 Task: Look for space in Le Tampon, Reunion from 3rd August, 2023 to 17th August, 2023 for 3 adults, 1 child in price range Rs.3000 to Rs.15000. Place can be entire place with 3 bedrooms having 4 beds and 2 bathrooms. Property type can be house, flat, guest house. Booking option can be shelf check-in. Required host language is English.
Action: Mouse moved to (350, 339)
Screenshot: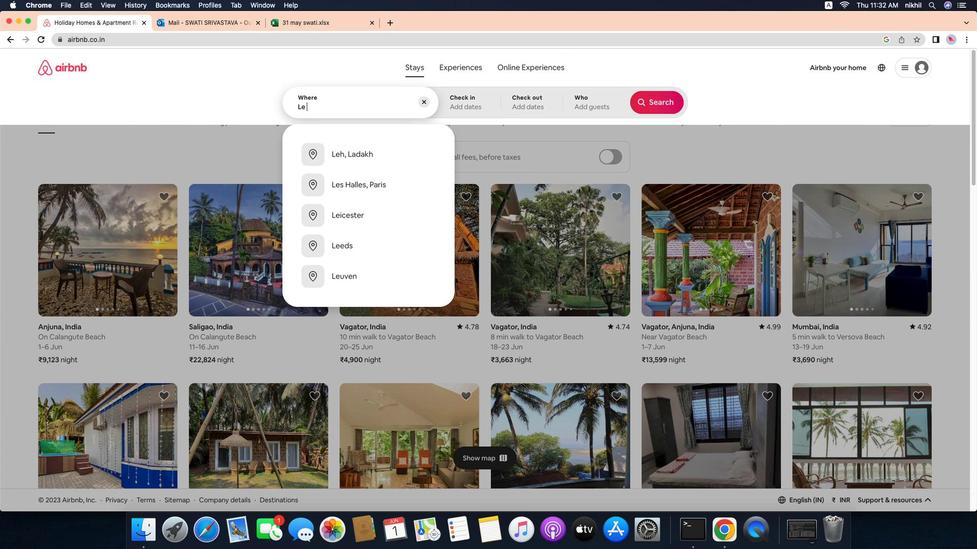 
Action: Mouse pressed left at (350, 339)
Screenshot: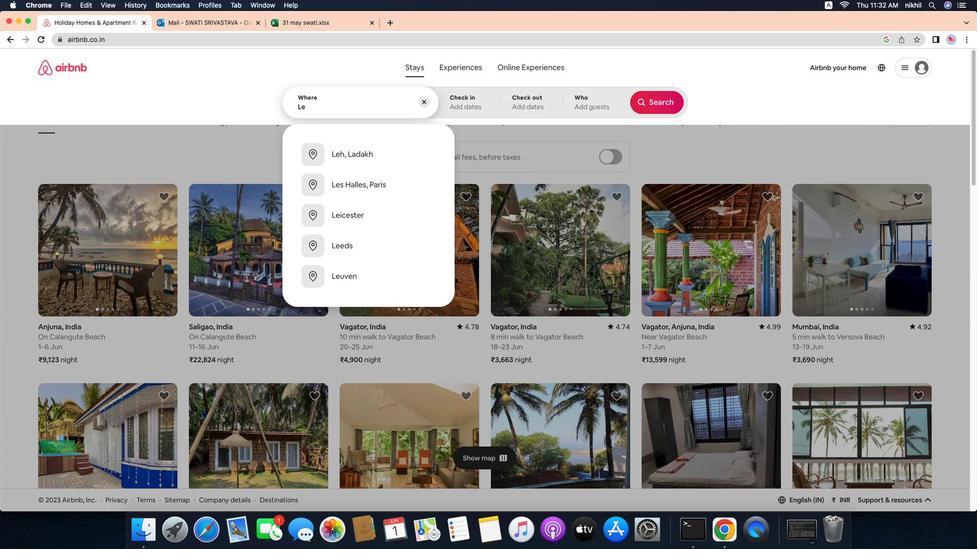 
Action: Mouse moved to (351, 340)
Screenshot: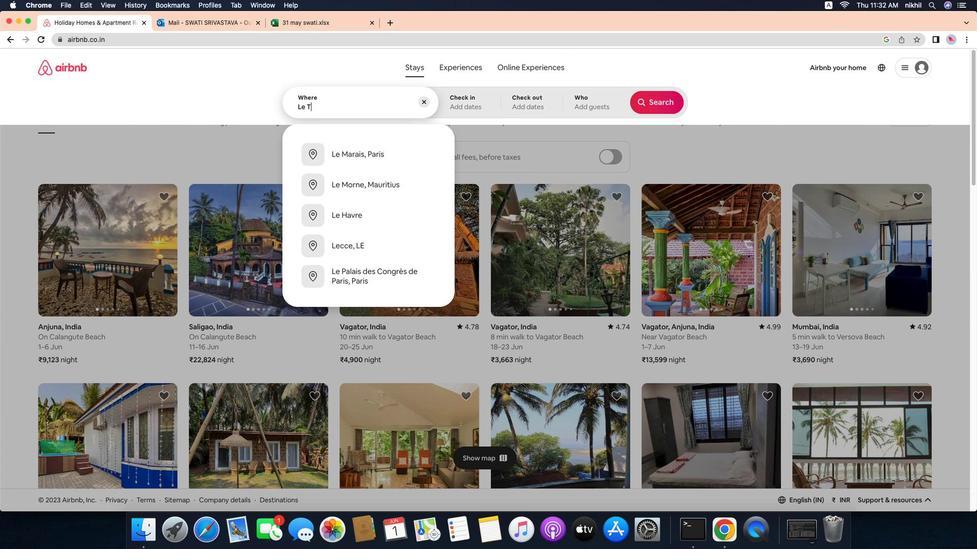 
Action: Mouse pressed left at (351, 340)
Screenshot: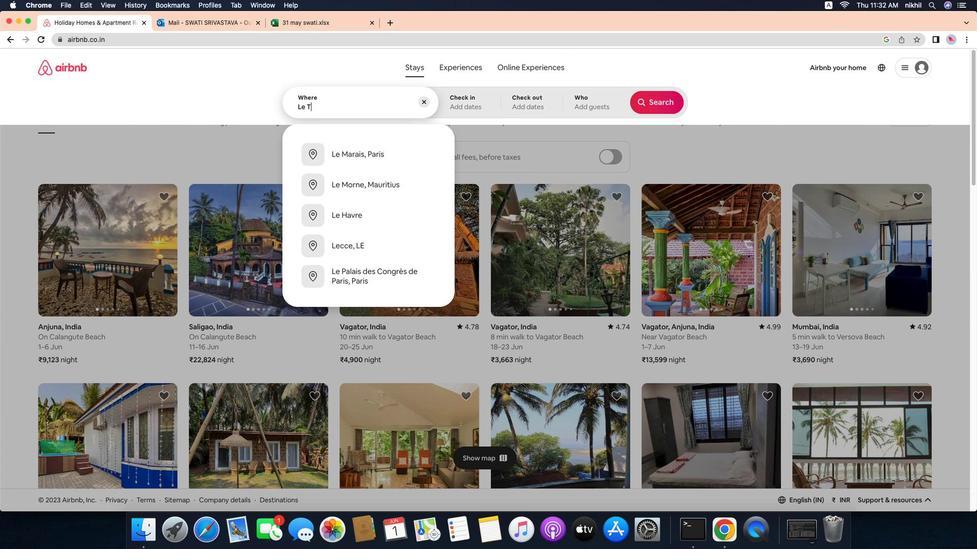 
Action: Mouse moved to (347, 338)
Screenshot: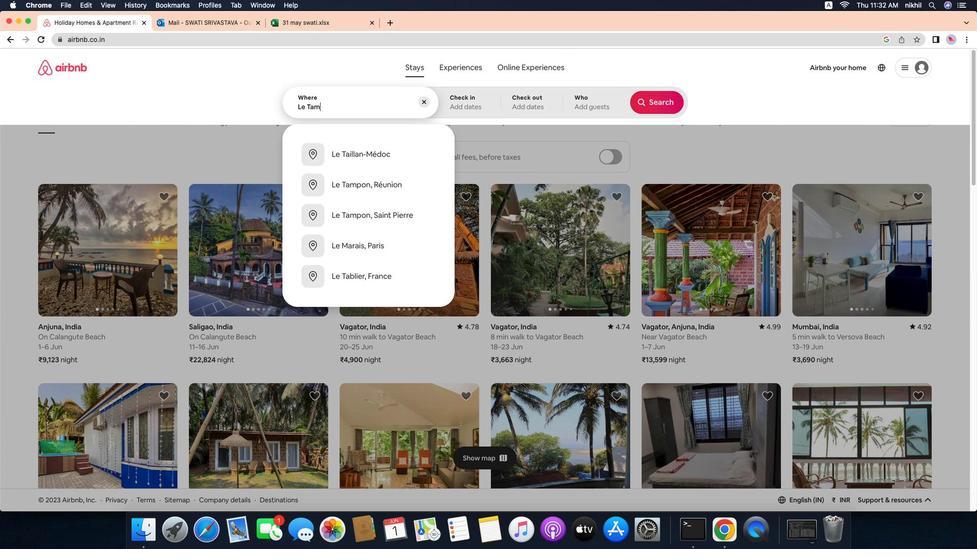 
Action: Mouse pressed left at (347, 338)
Screenshot: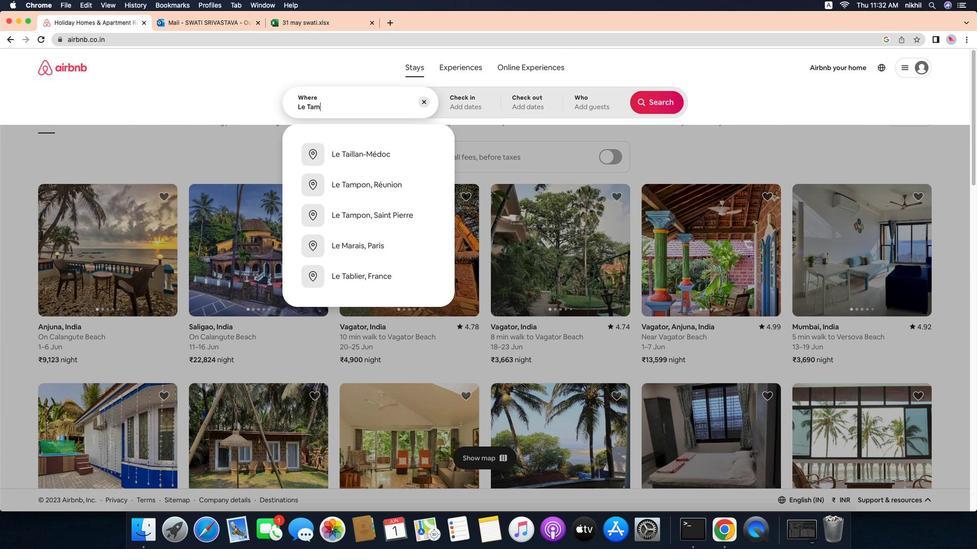 
Action: Mouse moved to (347, 338)
Screenshot: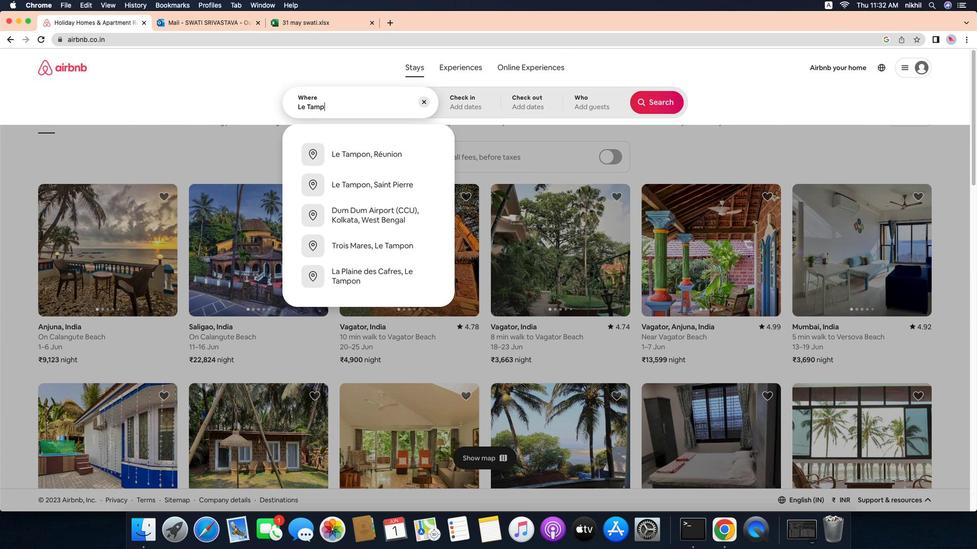 
Action: Key pressed Key.caps_lock'L'Key.caps_lock'e'Key.spaceKey.caps_lock'T'Key.caps_lock'a''m''p''o''n'','
Screenshot: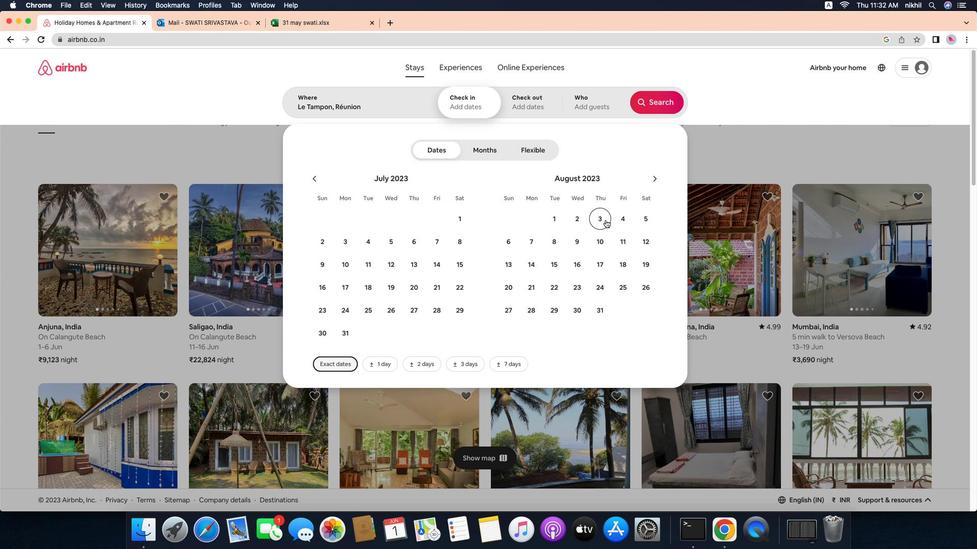 
Action: Mouse moved to (348, 335)
Screenshot: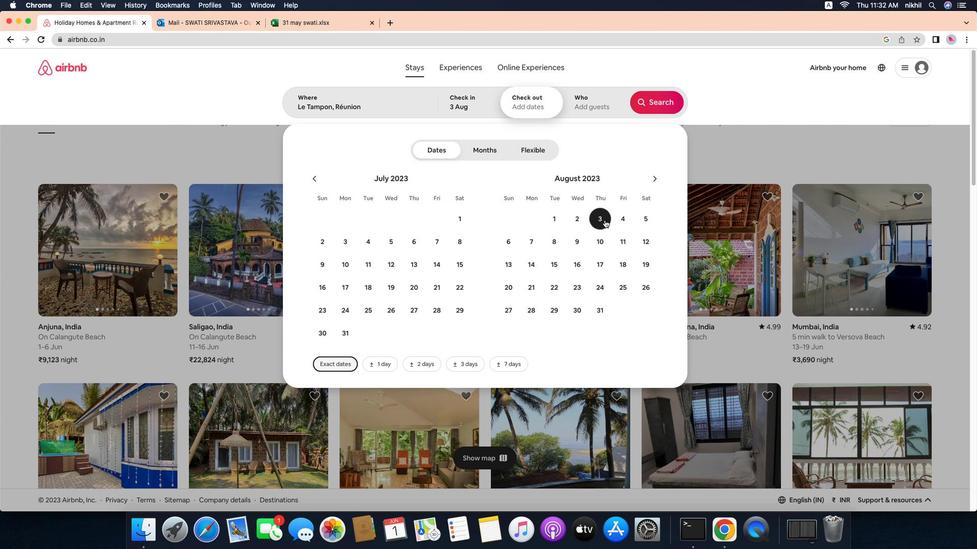 
Action: Mouse pressed left at (348, 335)
Screenshot: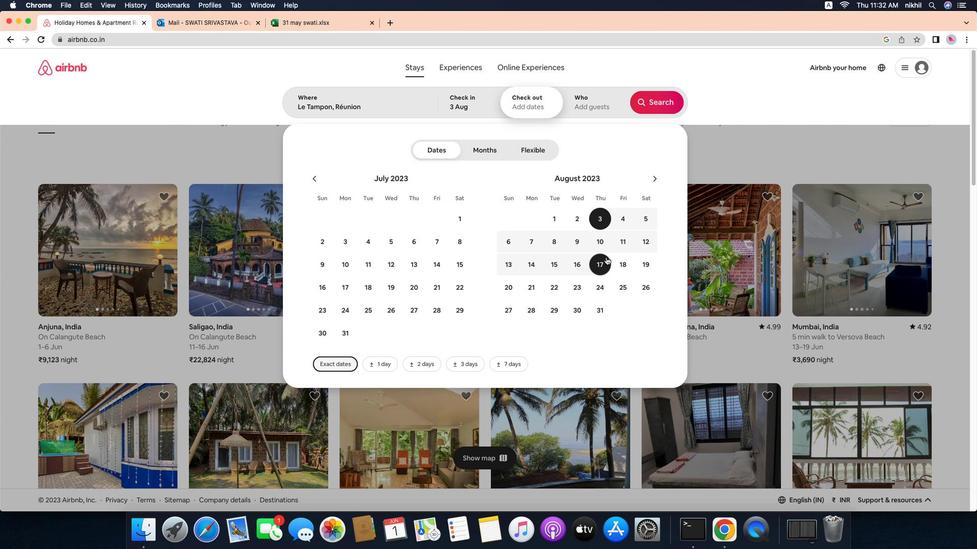 
Action: Mouse moved to (362, 334)
Screenshot: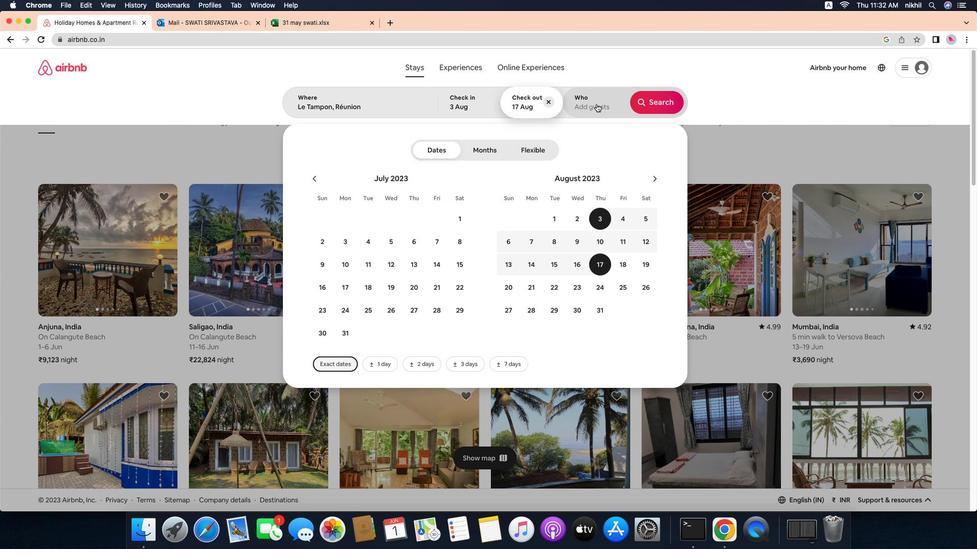 
Action: Mouse pressed left at (362, 334)
Screenshot: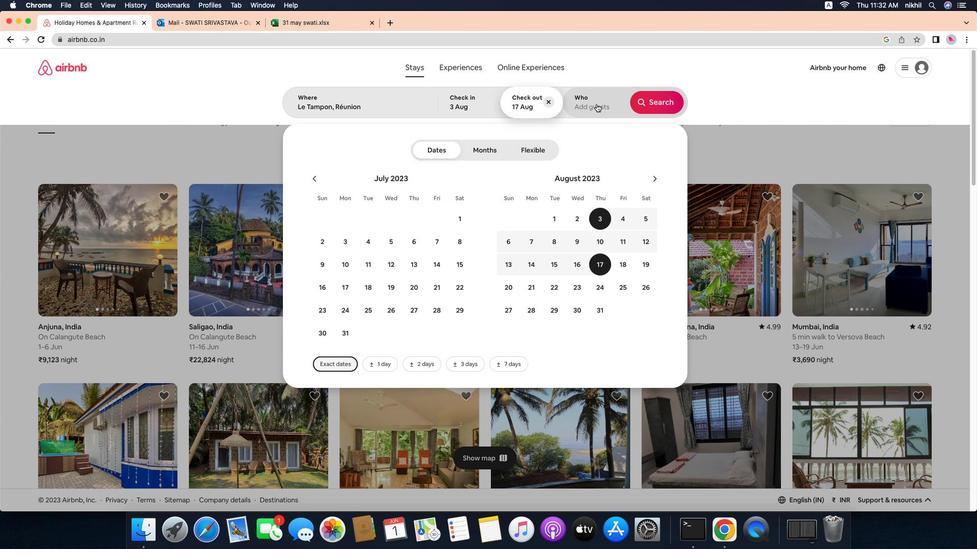 
Action: Mouse moved to (359, 331)
Screenshot: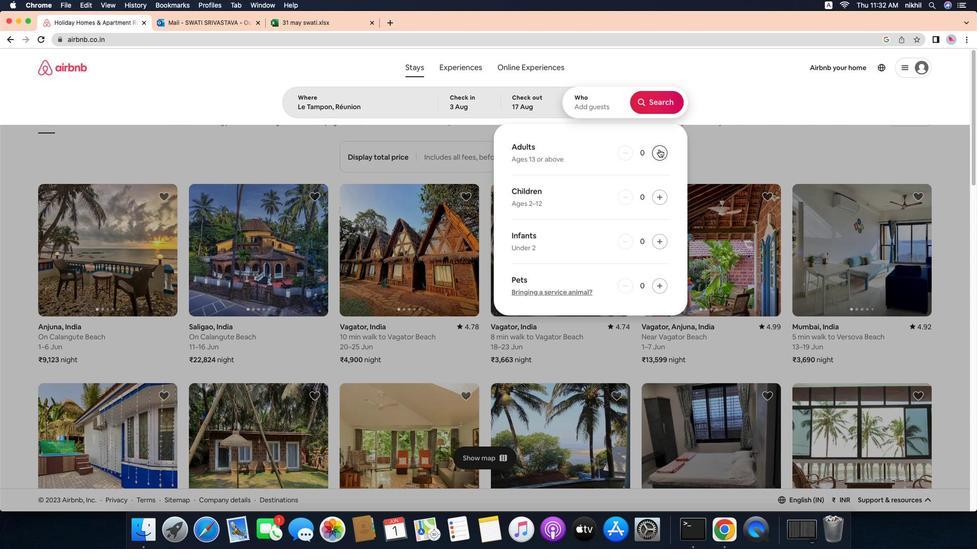 
Action: Mouse pressed left at (359, 331)
Screenshot: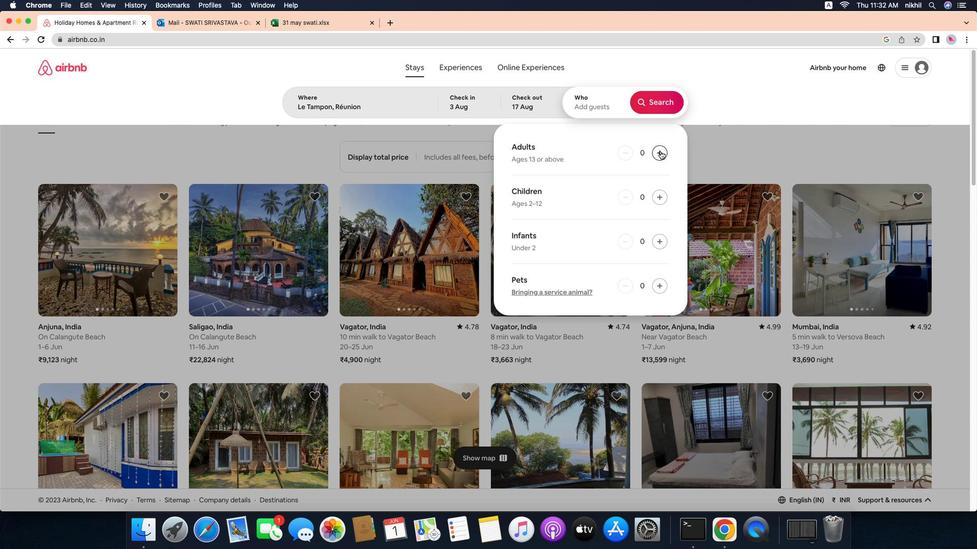 
Action: Mouse moved to (360, 328)
Screenshot: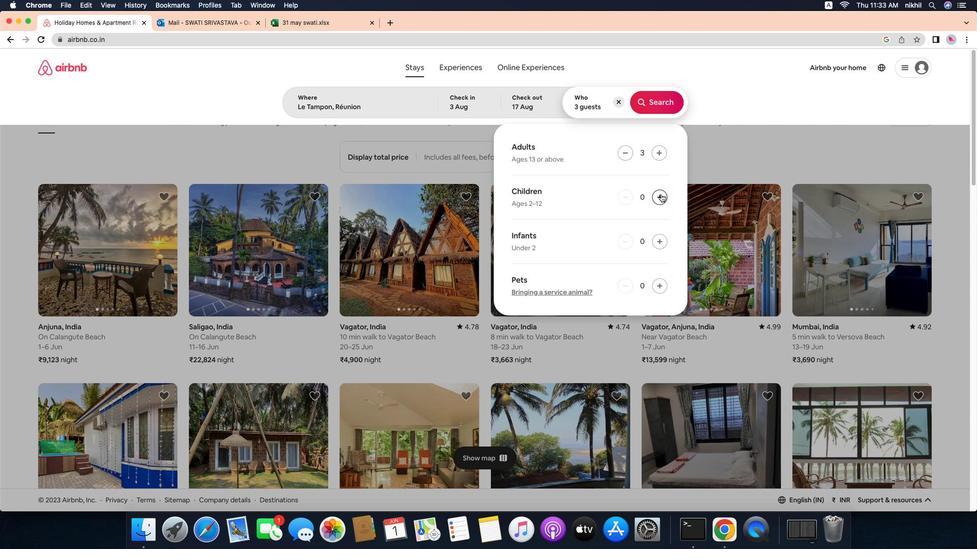 
Action: Mouse pressed left at (360, 328)
Screenshot: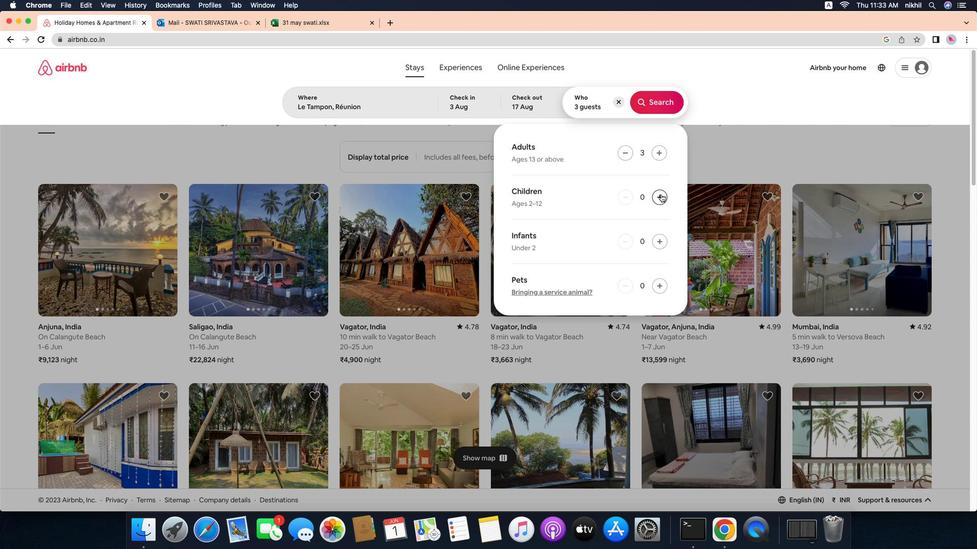 
Action: Mouse moved to (359, 338)
Screenshot: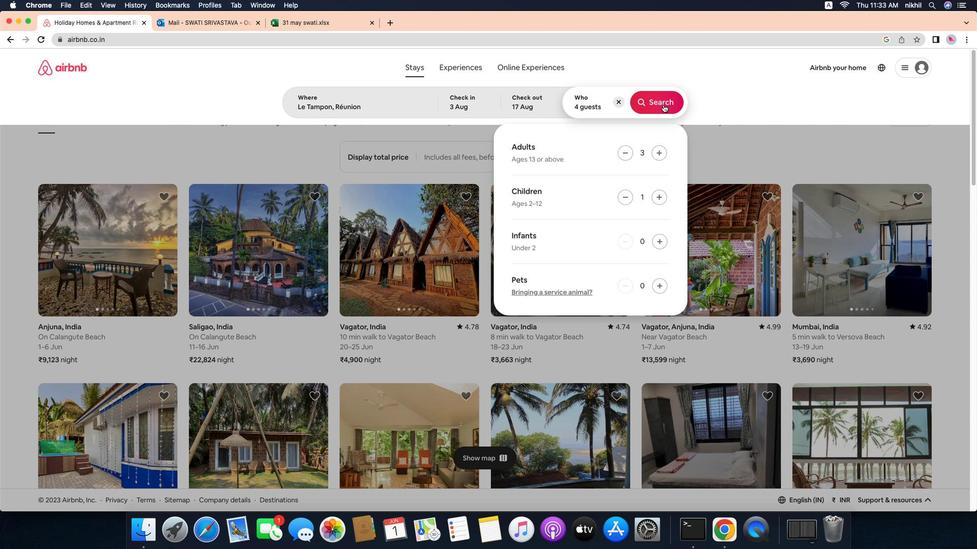 
Action: Mouse pressed left at (359, 338)
Screenshot: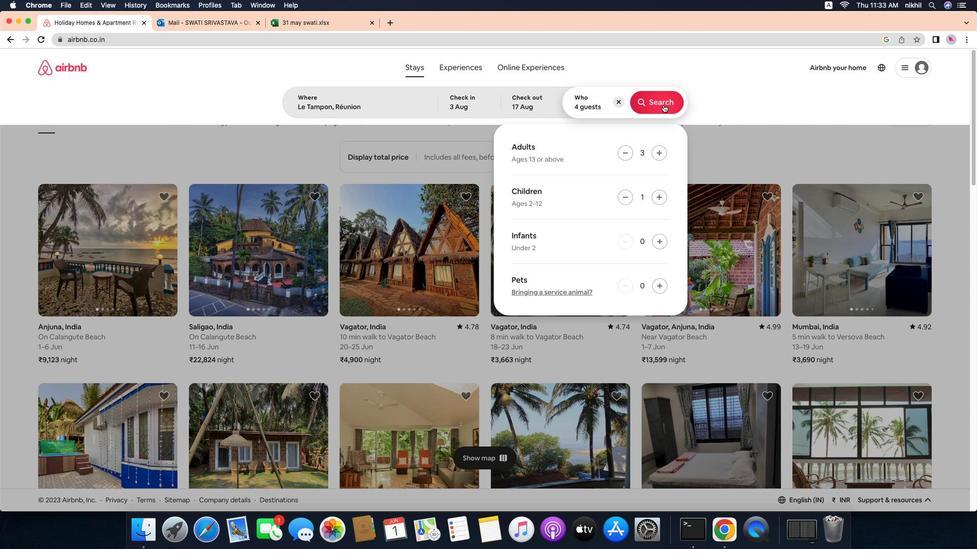 
Action: Mouse moved to (362, 335)
Screenshot: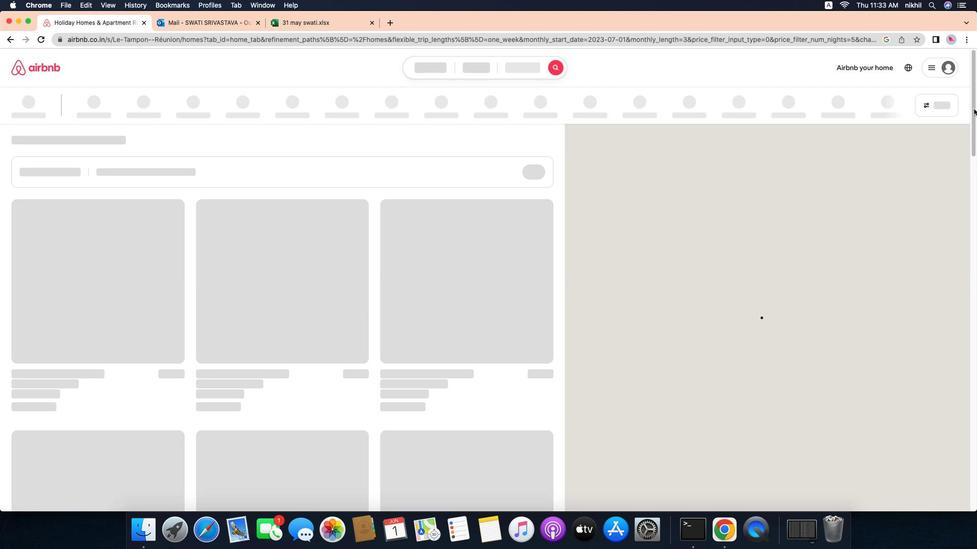 
Action: Mouse pressed left at (362, 335)
Screenshot: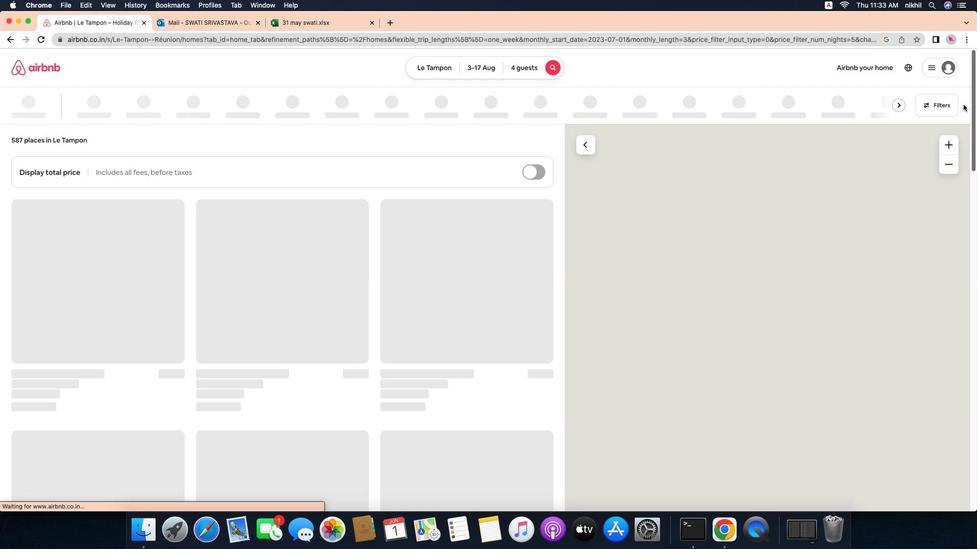 
Action: Mouse pressed left at (362, 335)
Screenshot: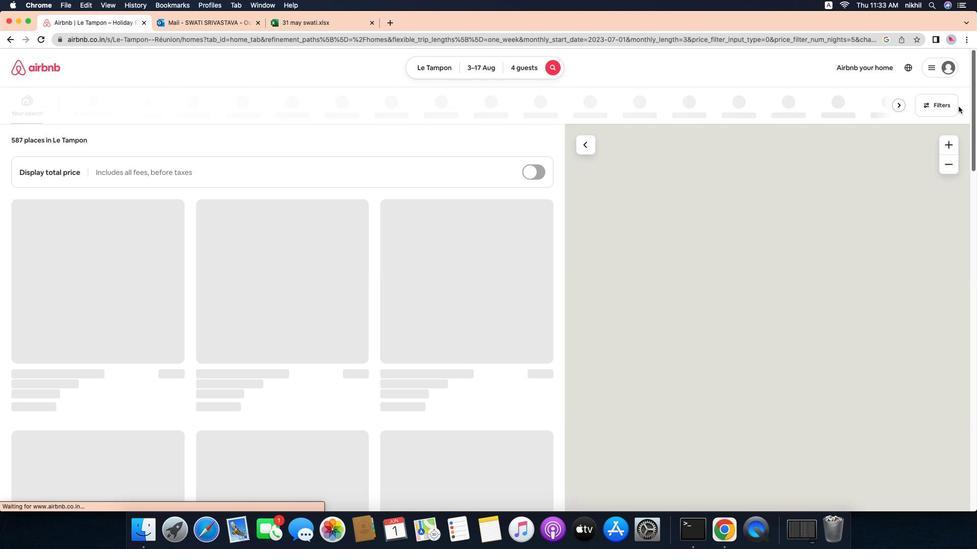 
Action: Mouse pressed left at (362, 335)
Screenshot: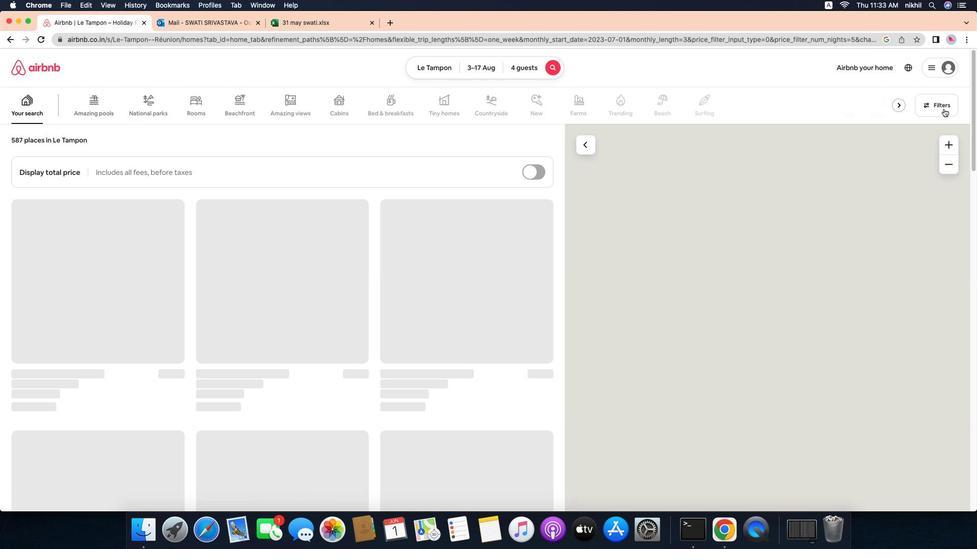
Action: Mouse moved to (362, 333)
Screenshot: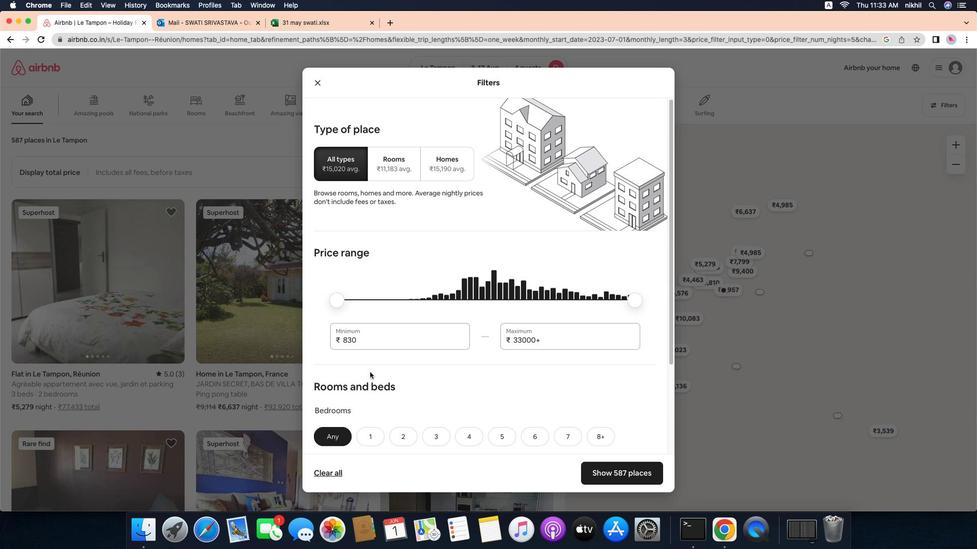 
Action: Mouse pressed left at (362, 333)
Screenshot: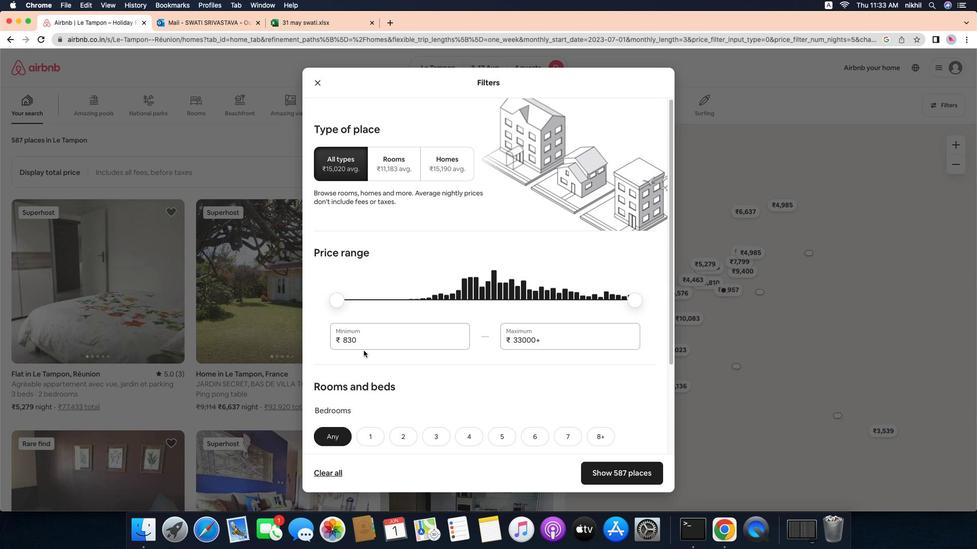
Action: Mouse moved to (362, 338)
Screenshot: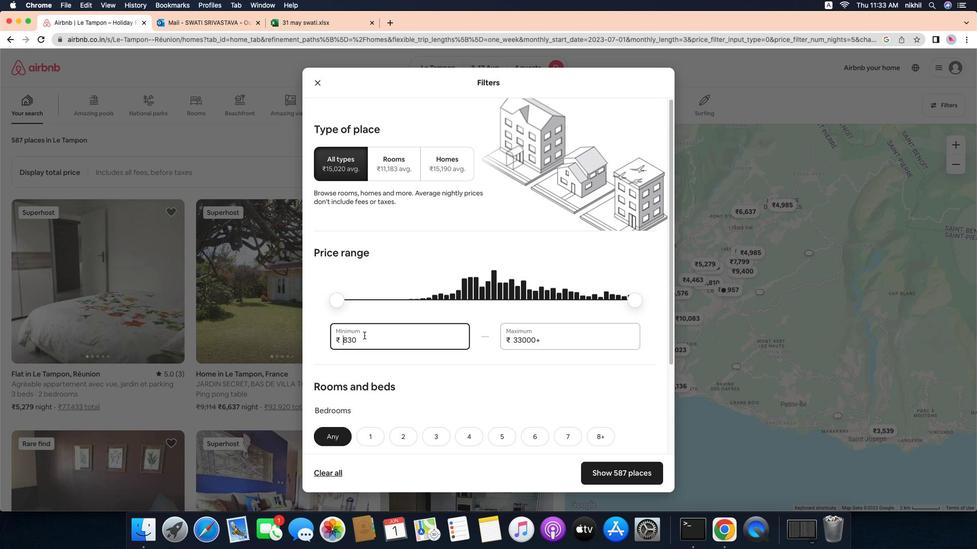 
Action: Mouse pressed left at (362, 338)
Screenshot: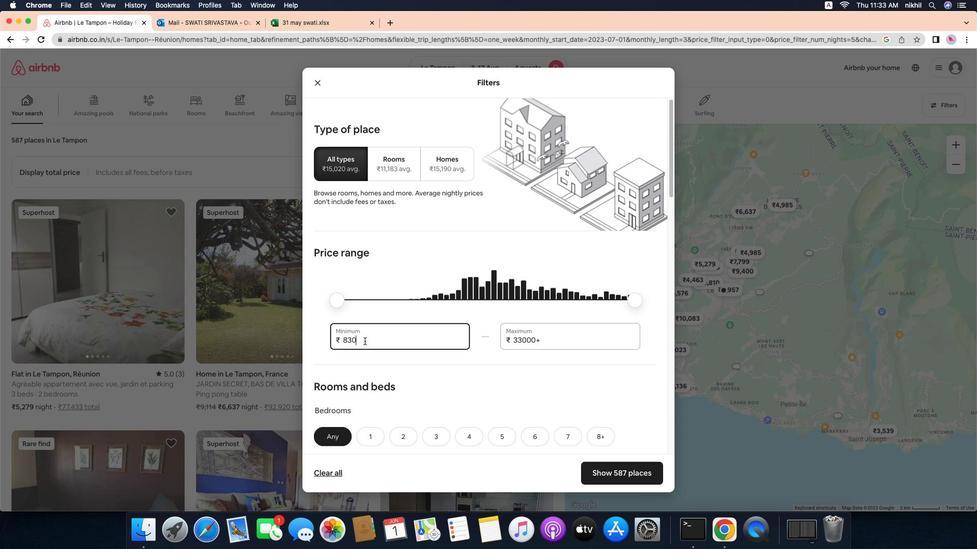 
Action: Mouse moved to (376, 337)
Screenshot: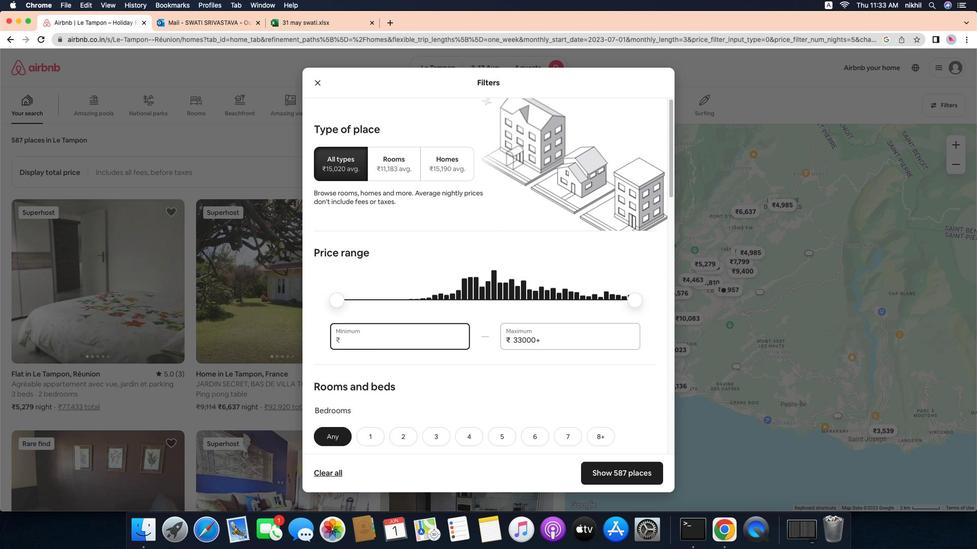
Action: Mouse pressed left at (376, 337)
Screenshot: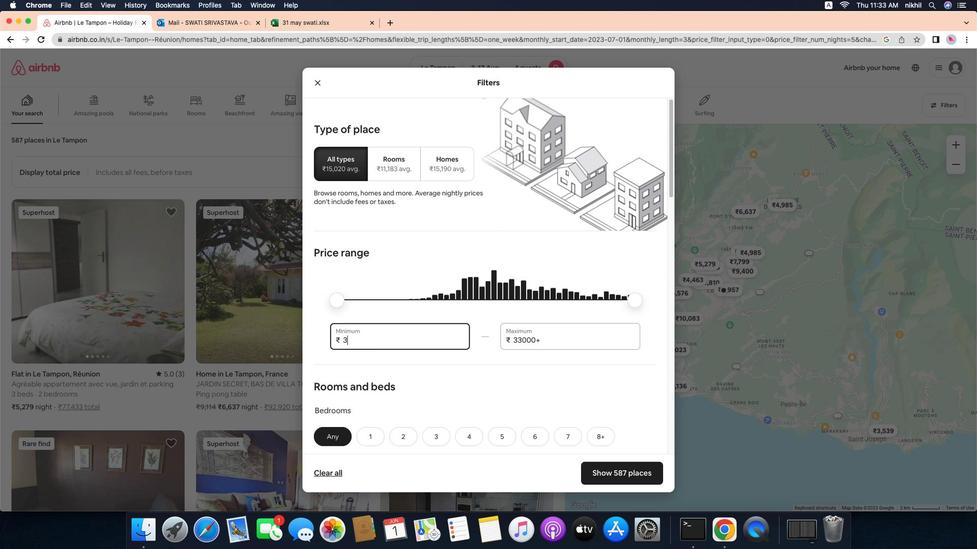 
Action: Mouse moved to (347, 324)
Screenshot: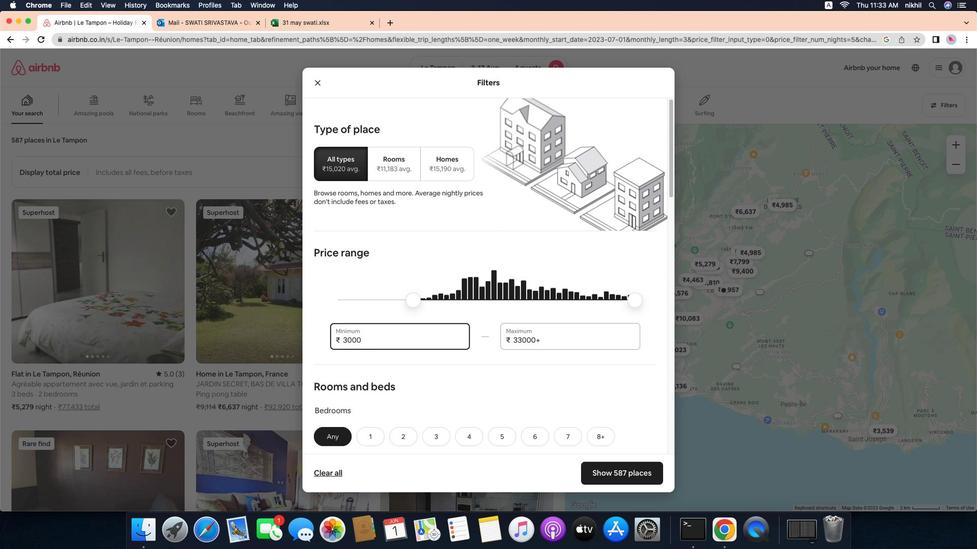 
Action: Mouse pressed left at (347, 324)
Screenshot: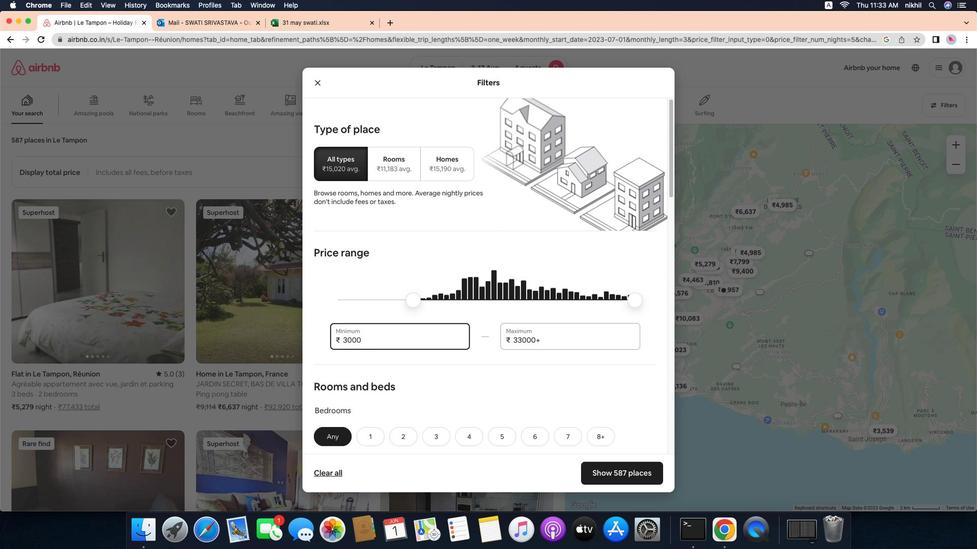 
Action: Mouse moved to (347, 324)
Screenshot: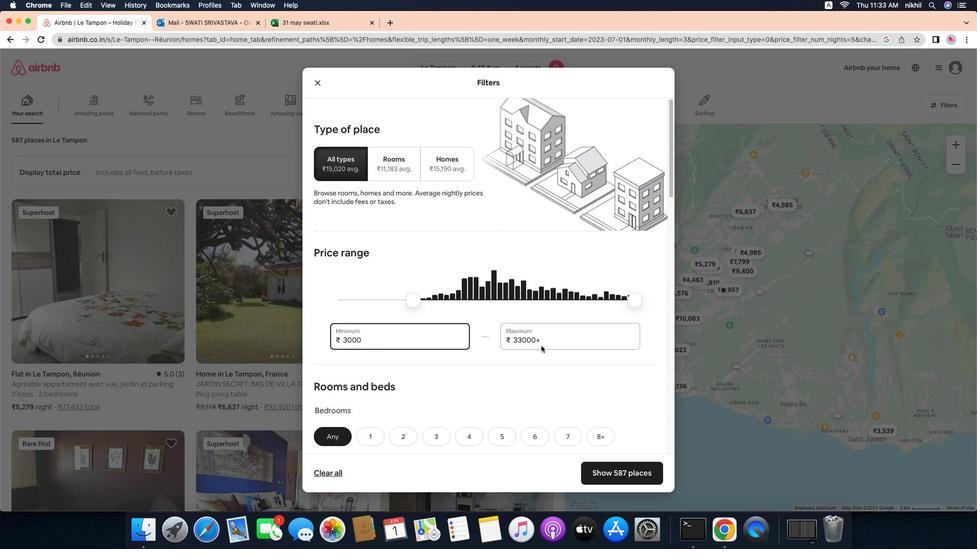 
Action: Mouse pressed left at (347, 324)
Screenshot: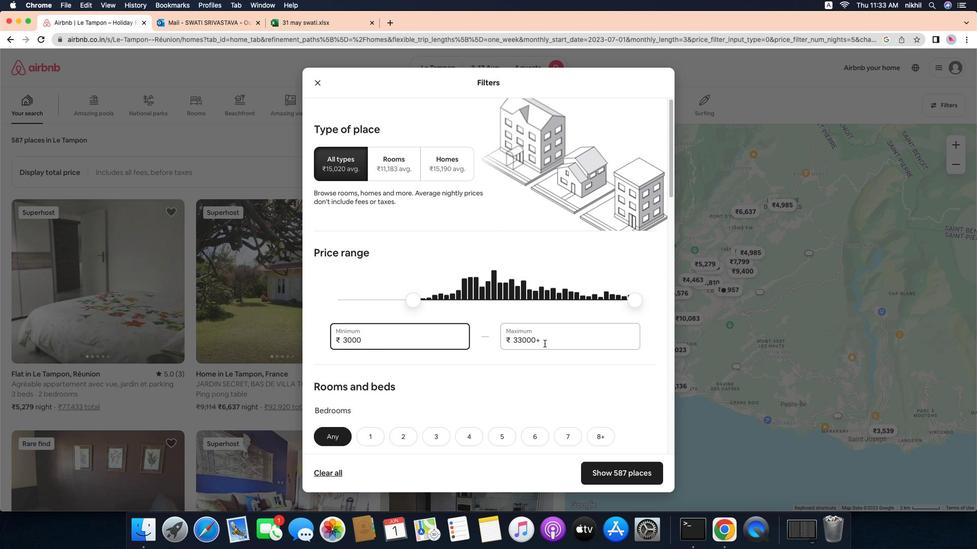 
Action: Key pressed Key.backspaceKey.backspaceKey.backspaceKey.backspace'3''0''0''0'
Screenshot: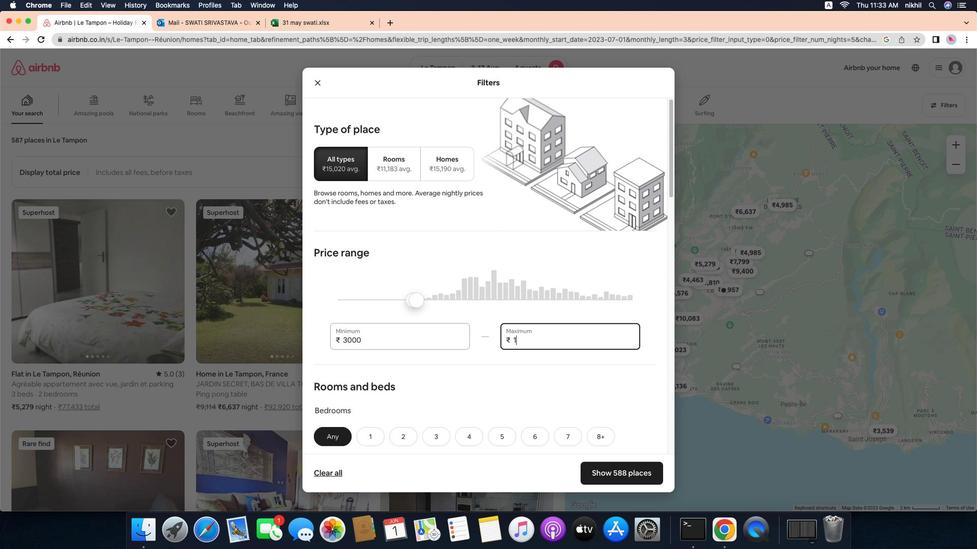 
Action: Mouse moved to (356, 324)
Screenshot: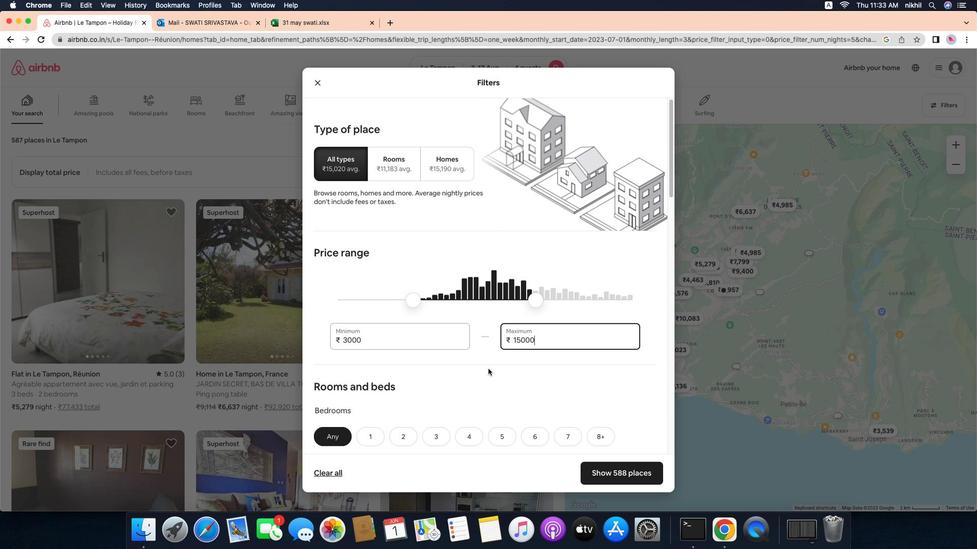 
Action: Mouse pressed left at (356, 324)
Screenshot: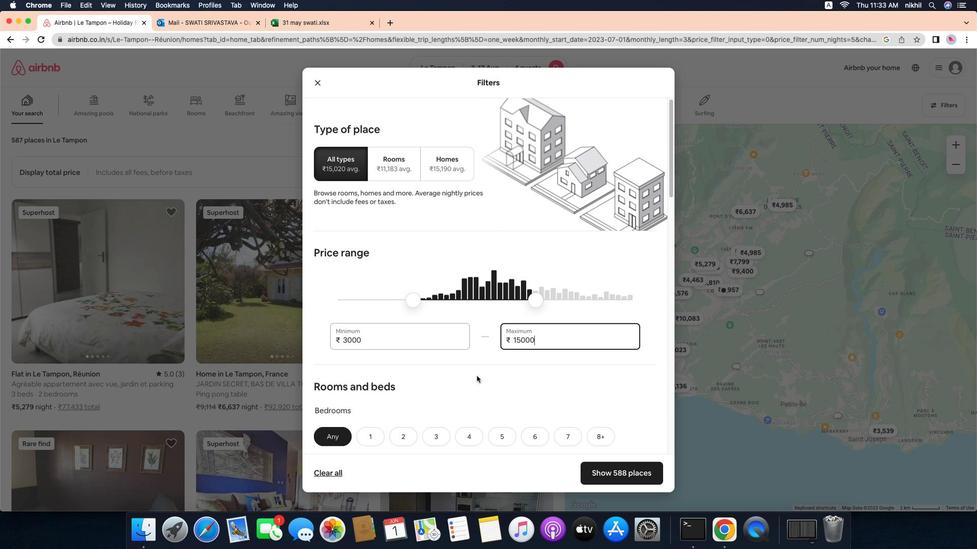 
Action: Mouse moved to (356, 324)
Screenshot: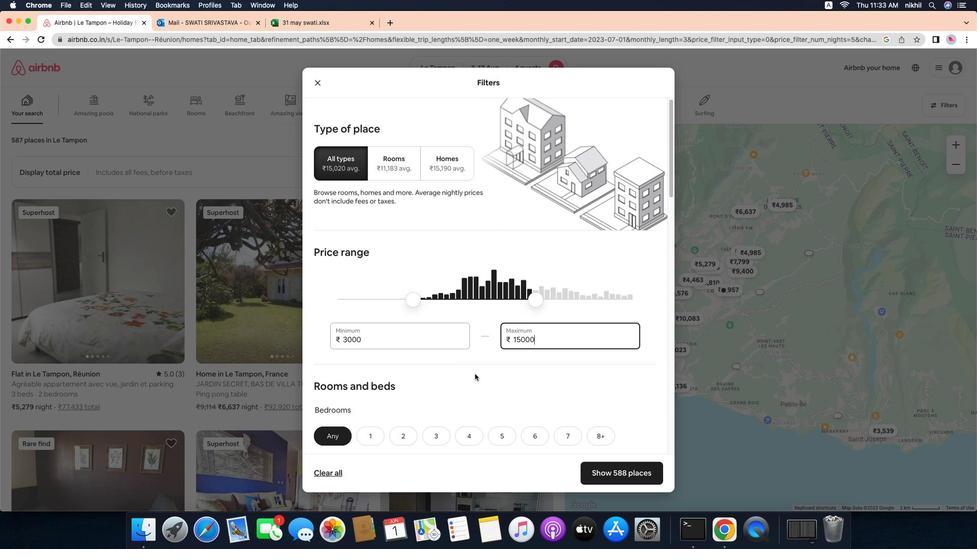 
Action: Key pressed Key.backspaceKey.backspaceKey.backspaceKey.backspaceKey.backspaceKey.backspaceKey.backspace'1''5''0''0''0'
Screenshot: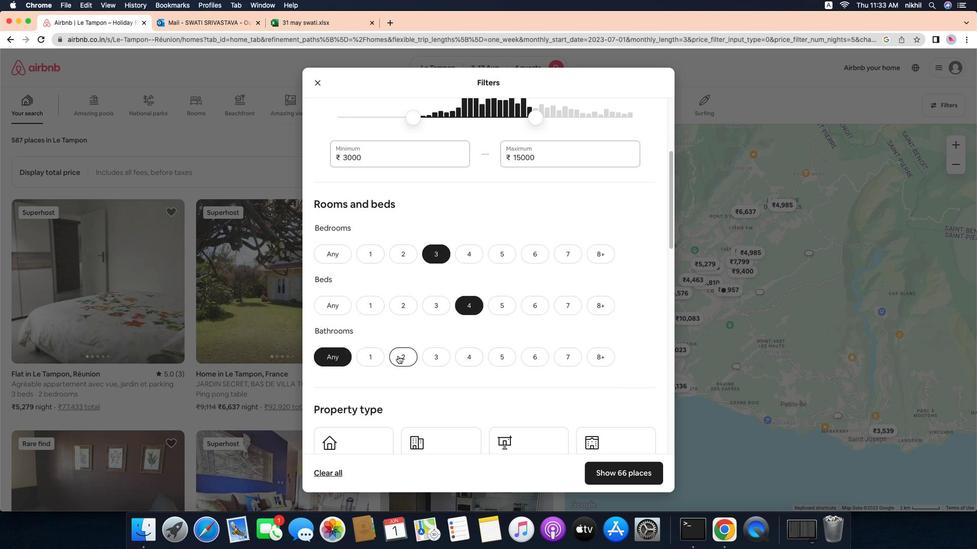 
Action: Mouse moved to (353, 322)
Screenshot: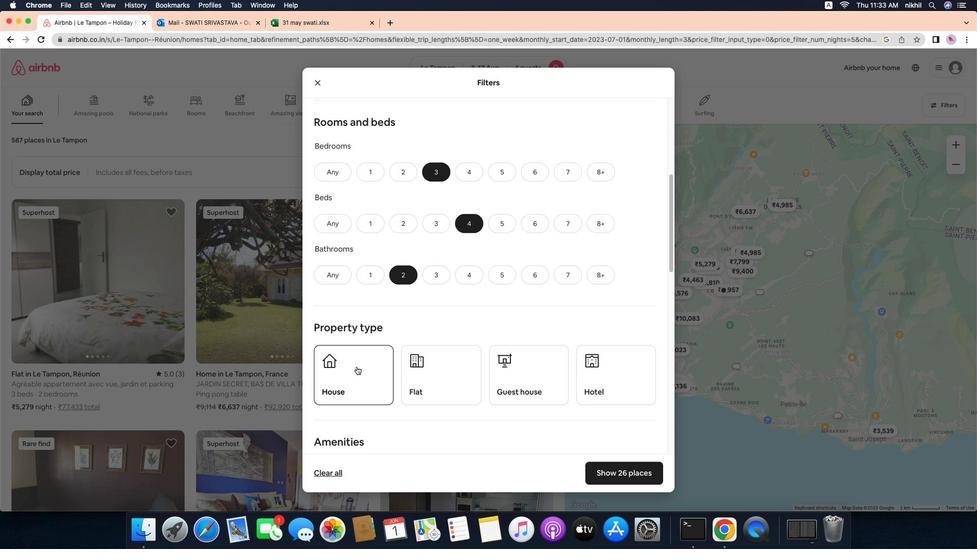 
Action: Mouse scrolled (353, 322) with delta (329, 343)
Screenshot: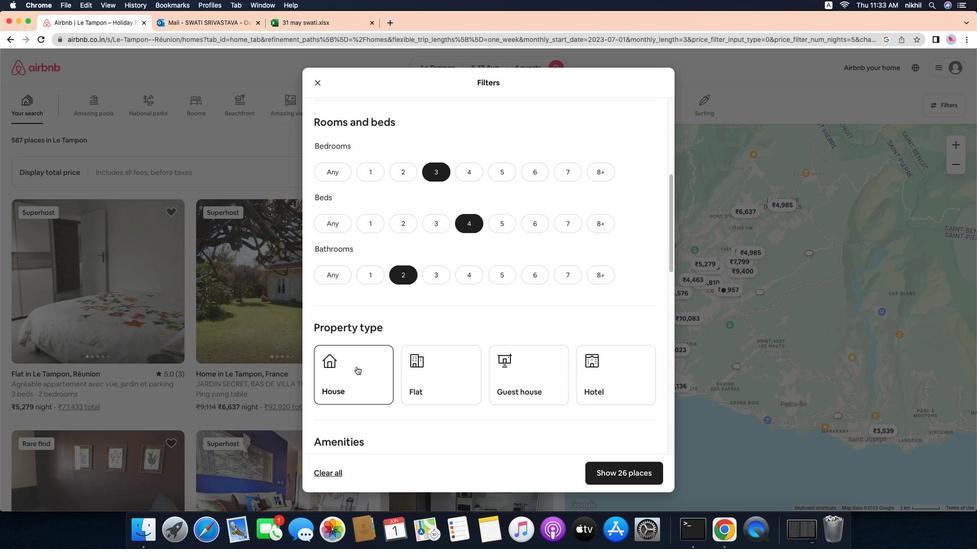 
Action: Mouse scrolled (353, 322) with delta (329, 343)
Screenshot: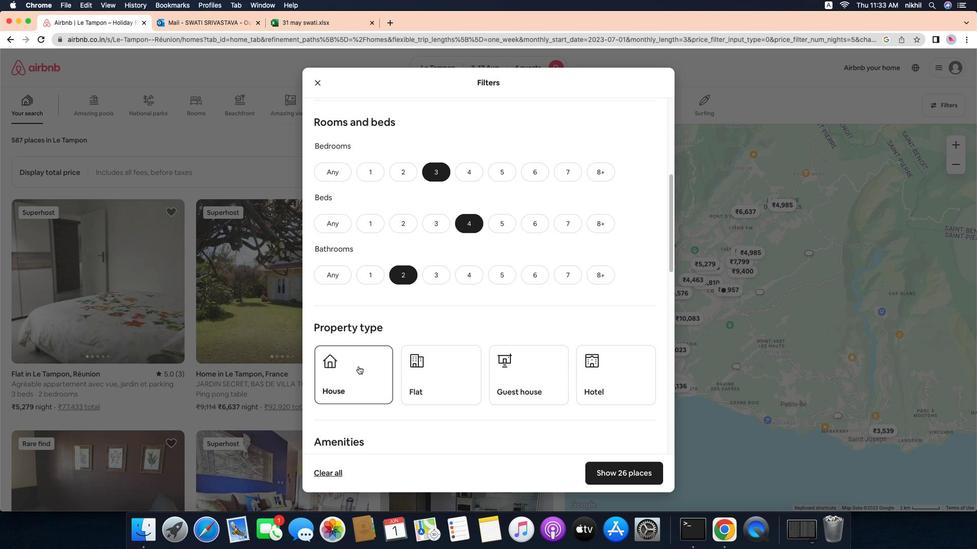 
Action: Mouse scrolled (353, 322) with delta (329, 344)
Screenshot: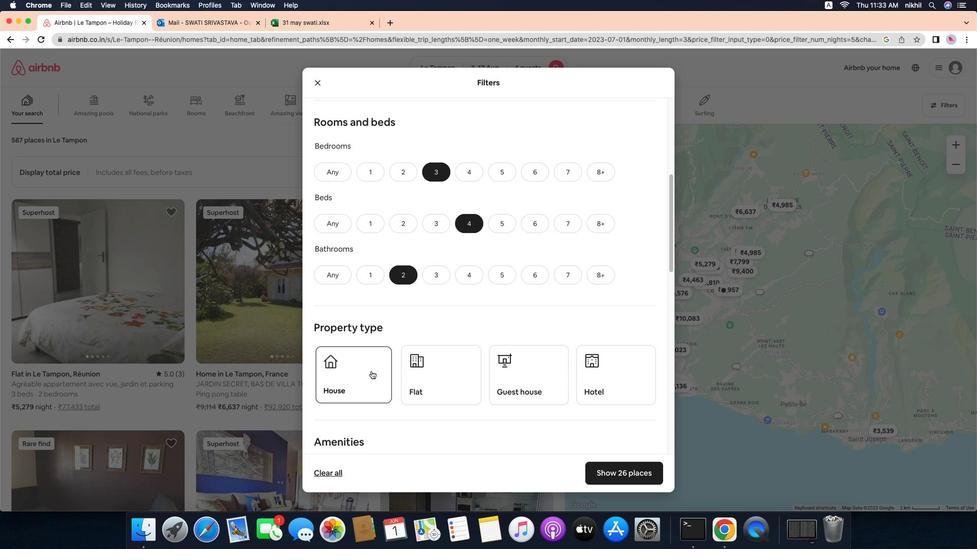 
Action: Mouse scrolled (353, 322) with delta (329, 344)
Screenshot: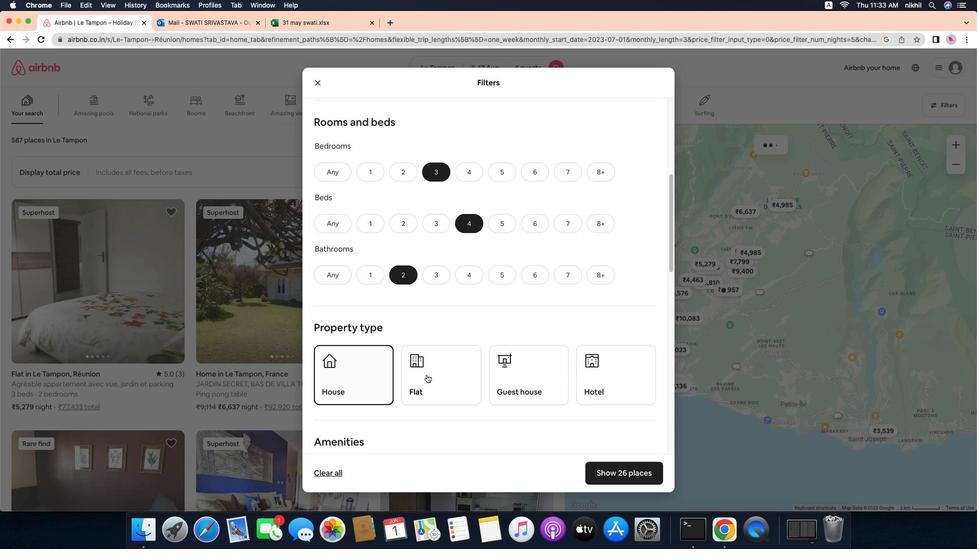 
Action: Mouse scrolled (353, 322) with delta (329, 343)
Screenshot: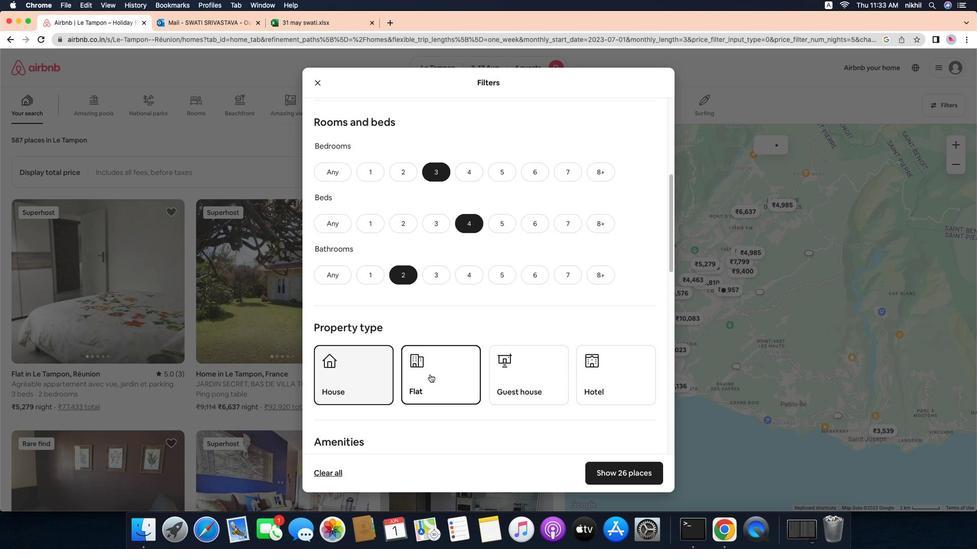 
Action: Mouse scrolled (353, 322) with delta (329, 343)
Screenshot: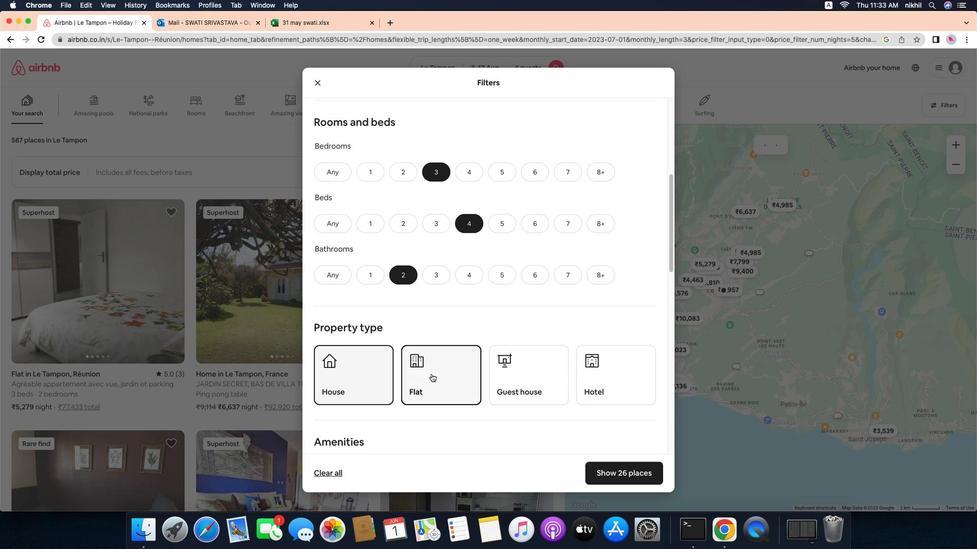 
Action: Mouse moved to (352, 328)
Screenshot: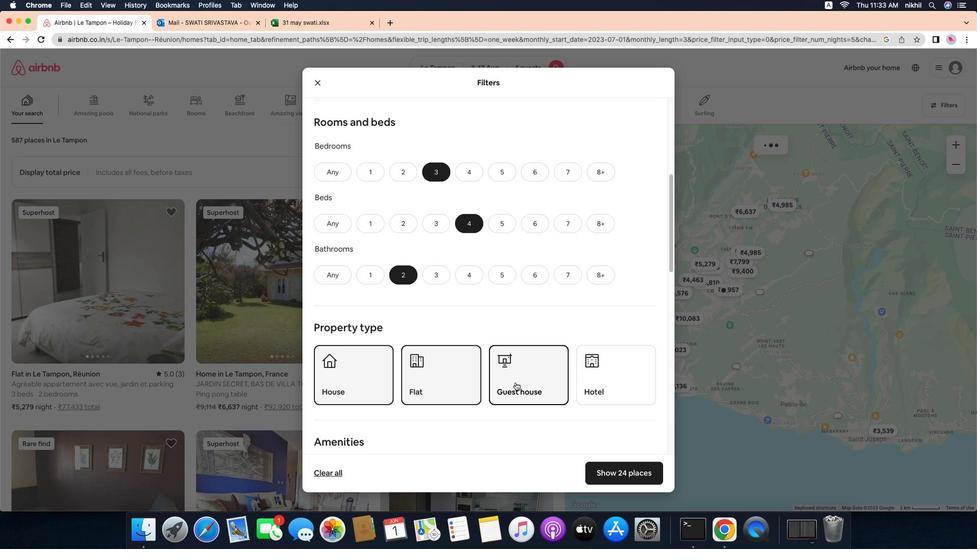 
Action: Mouse pressed left at (352, 328)
Screenshot: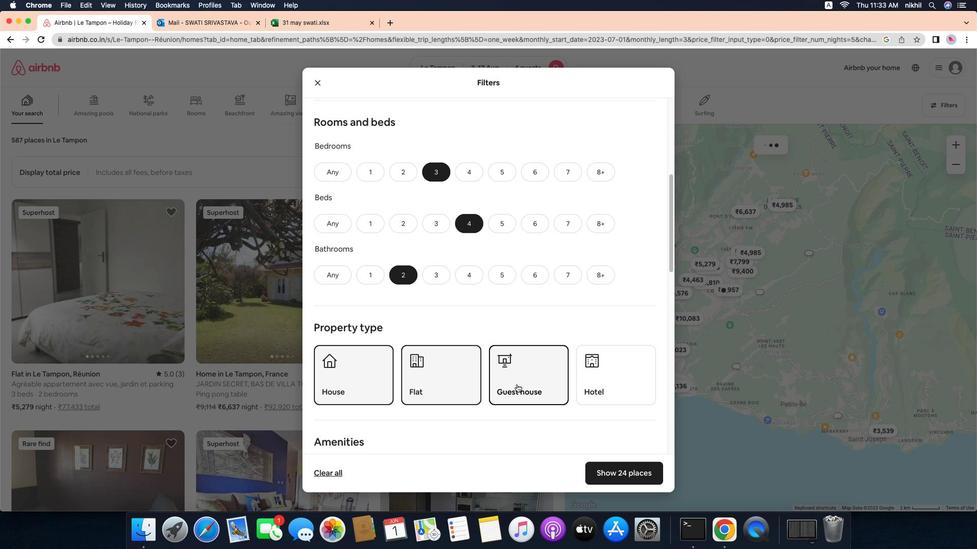 
Action: Mouse moved to (351, 329)
Screenshot: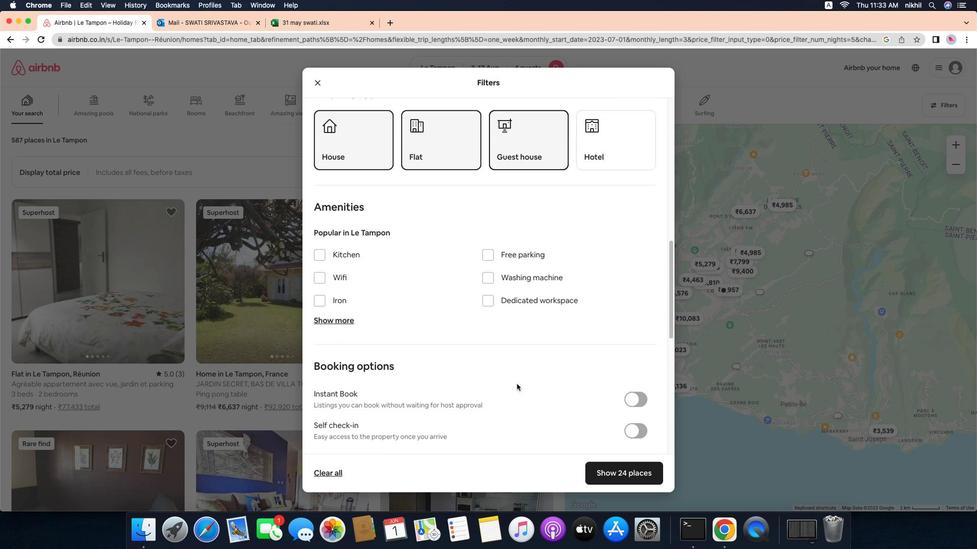 
Action: Mouse pressed left at (351, 329)
Screenshot: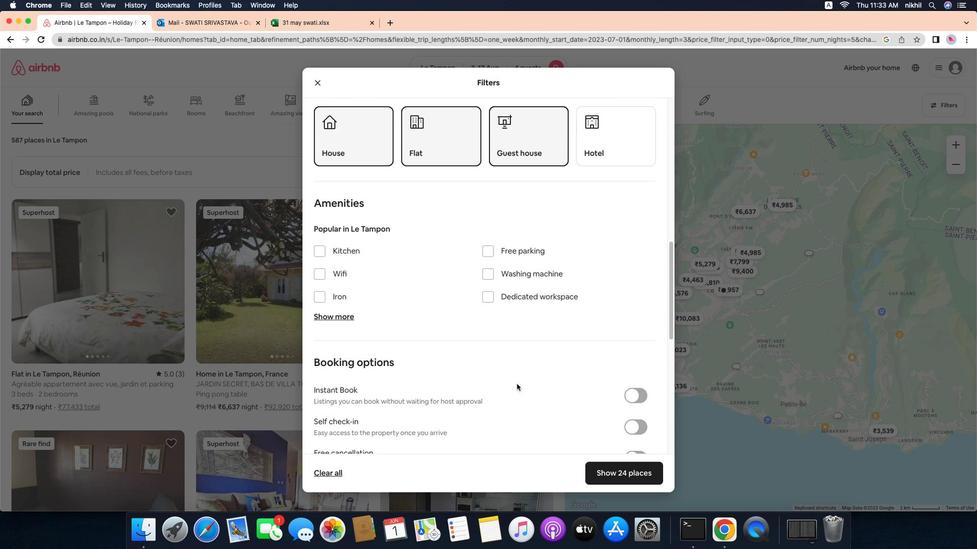 
Action: Mouse moved to (353, 326)
Screenshot: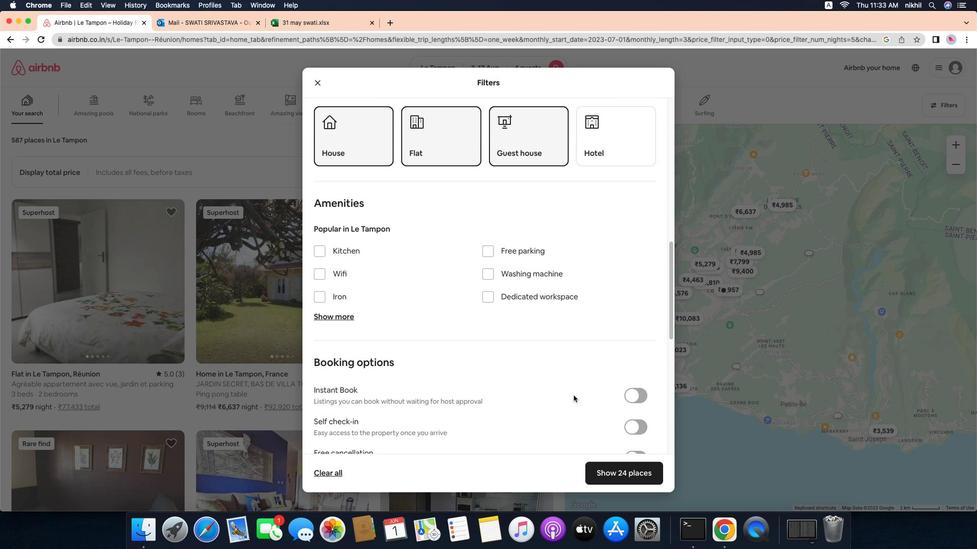 
Action: Mouse pressed left at (353, 326)
Screenshot: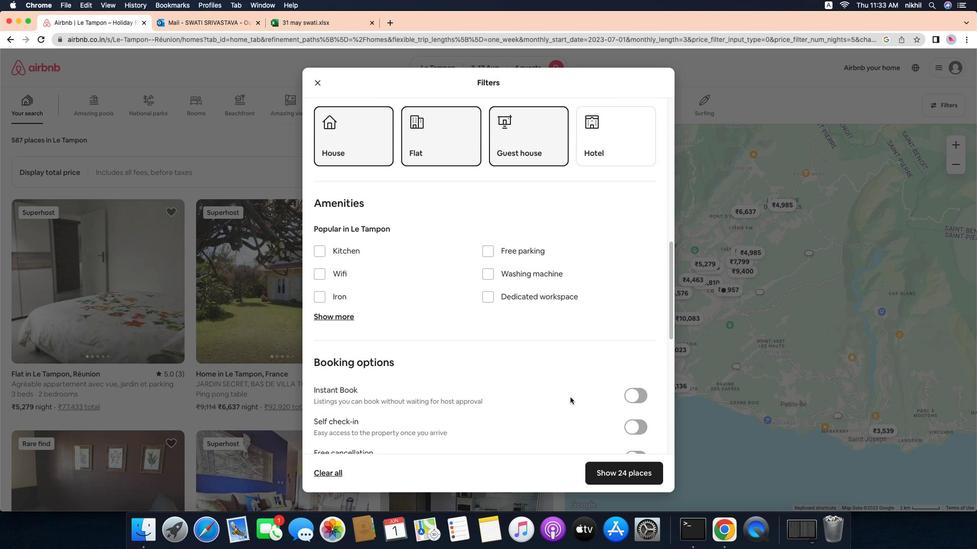 
Action: Mouse moved to (349, 323)
Screenshot: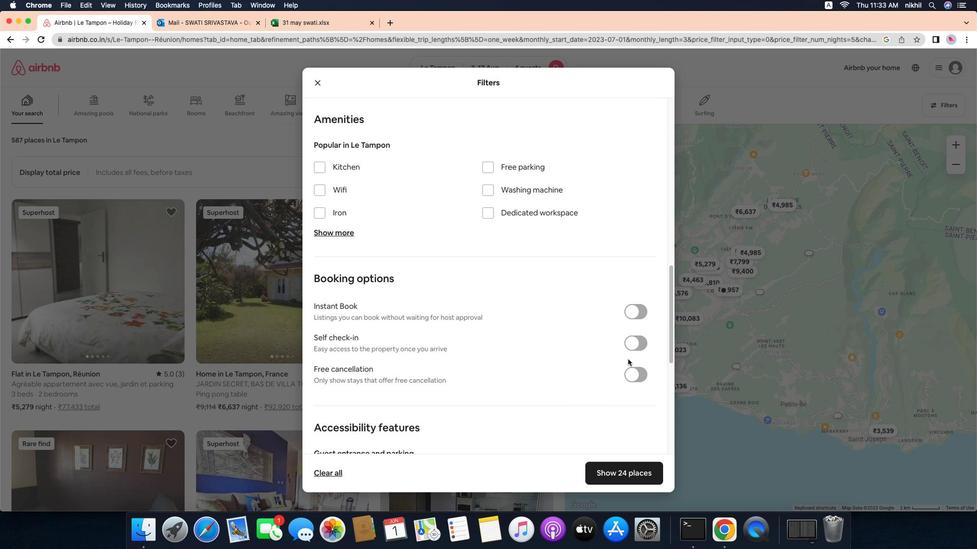 
Action: Mouse pressed left at (349, 323)
Screenshot: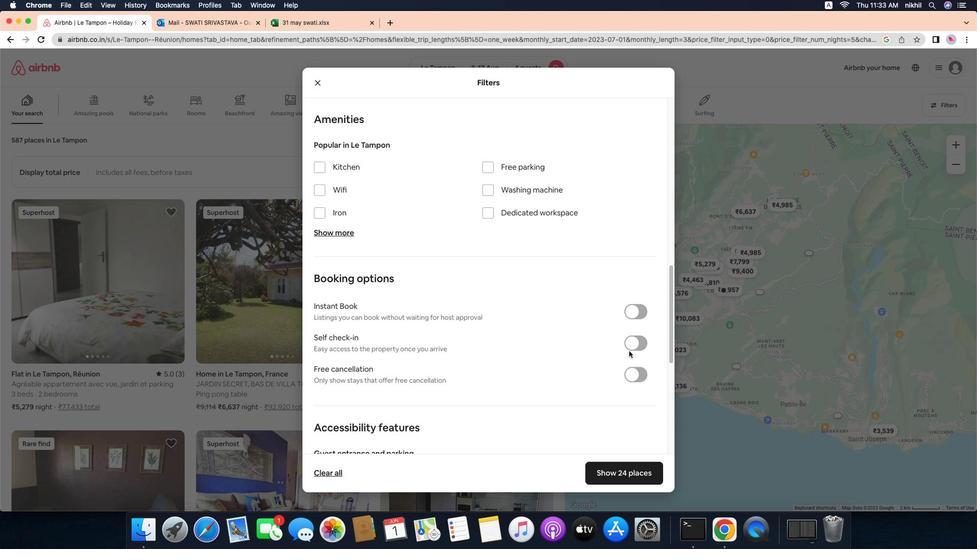
Action: Mouse moved to (353, 323)
Screenshot: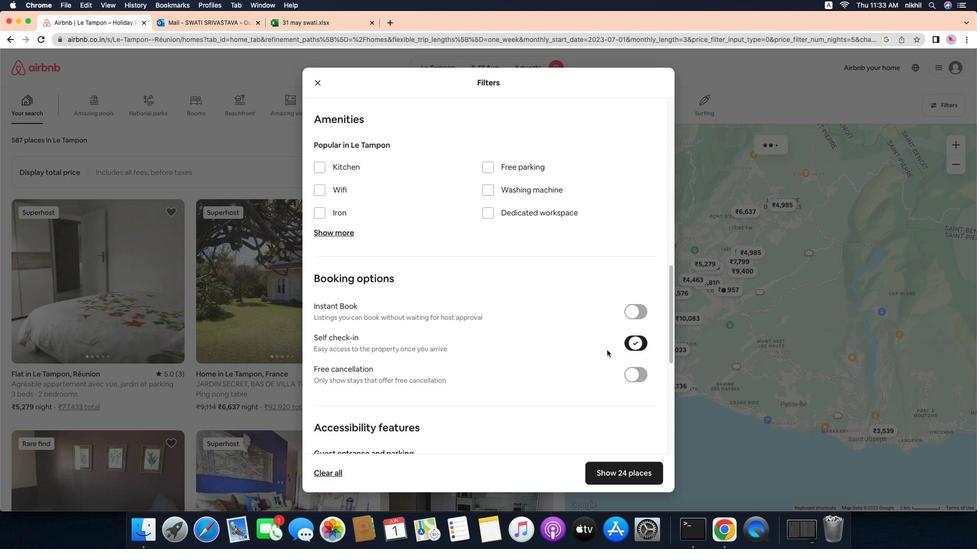 
Action: Mouse scrolled (353, 323) with delta (329, 343)
Screenshot: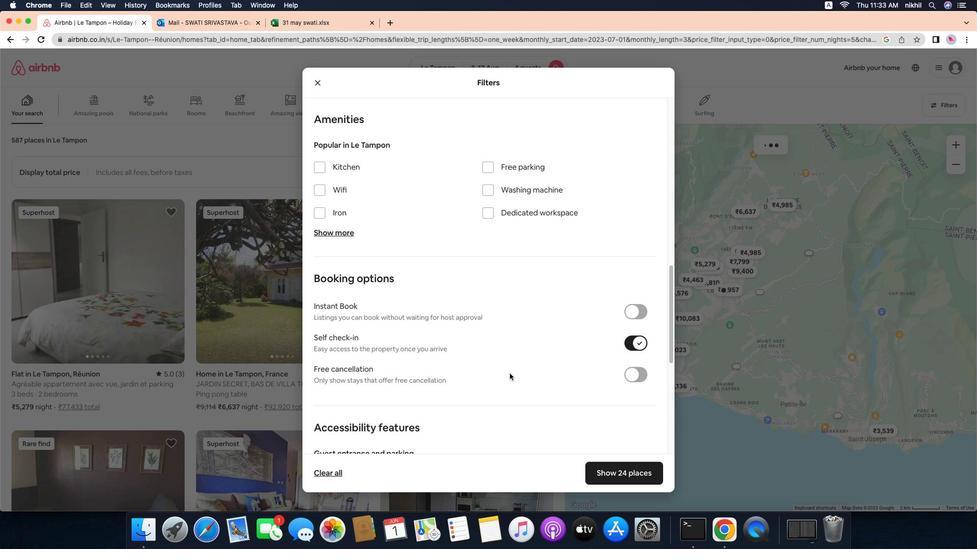 
Action: Mouse moved to (353, 323)
Screenshot: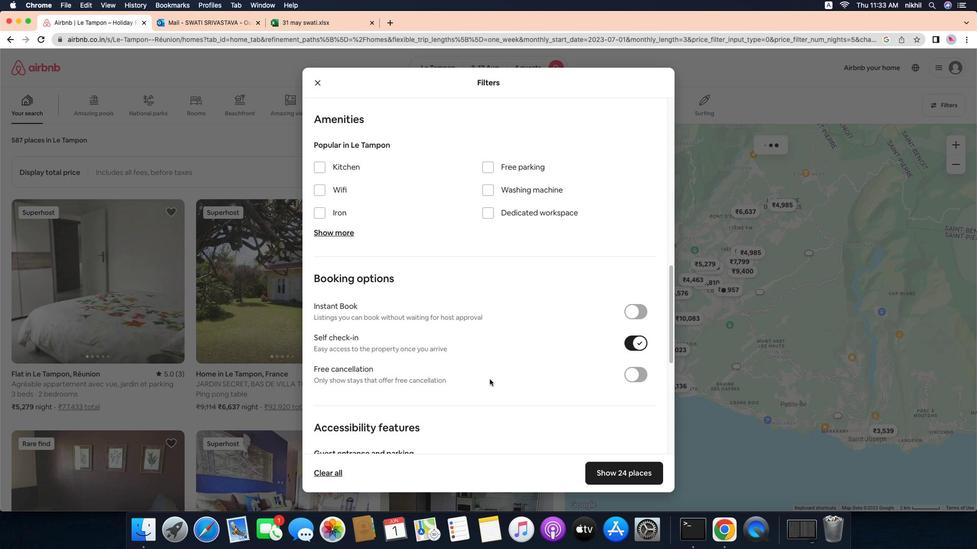
Action: Mouse scrolled (353, 323) with delta (329, 343)
Screenshot: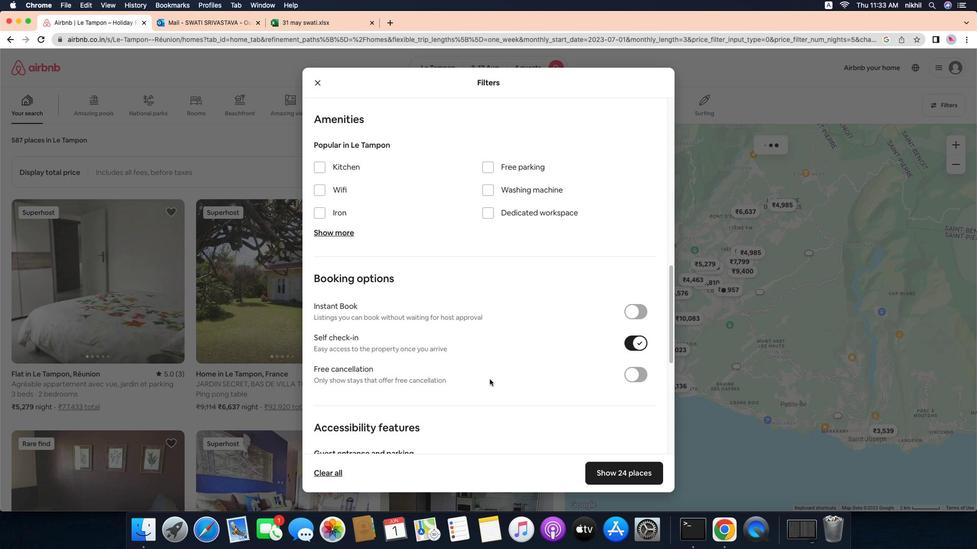 
Action: Mouse moved to (353, 323)
Screenshot: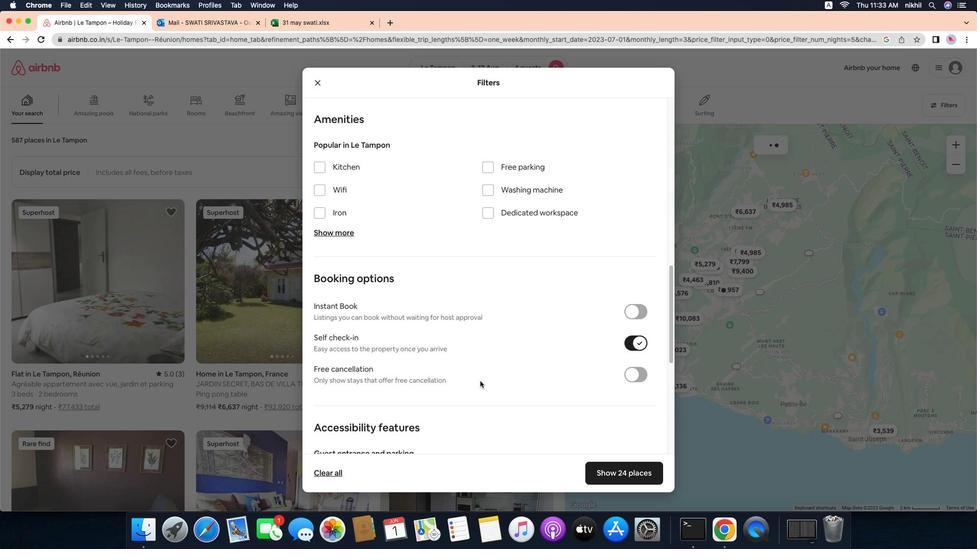 
Action: Mouse scrolled (353, 323) with delta (329, 344)
Screenshot: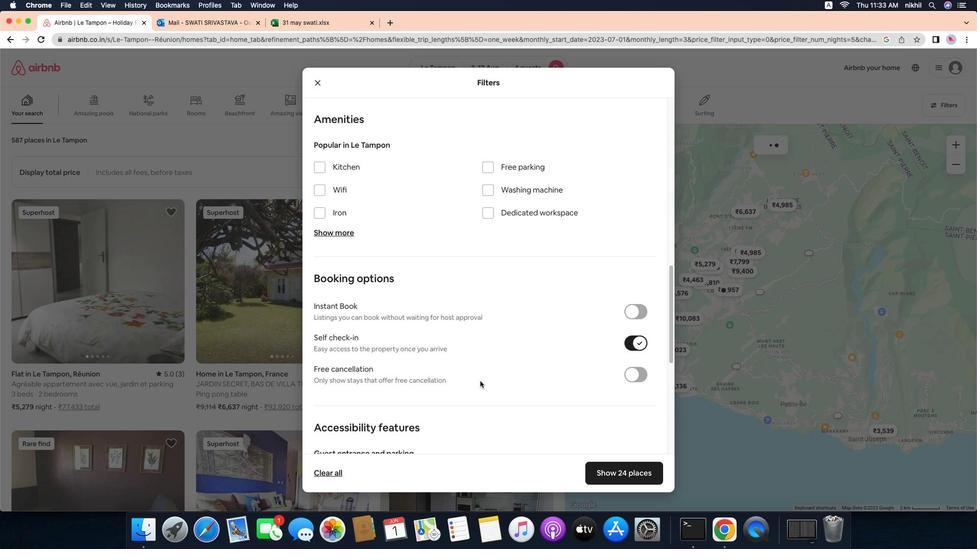 
Action: Mouse moved to (347, 323)
Screenshot: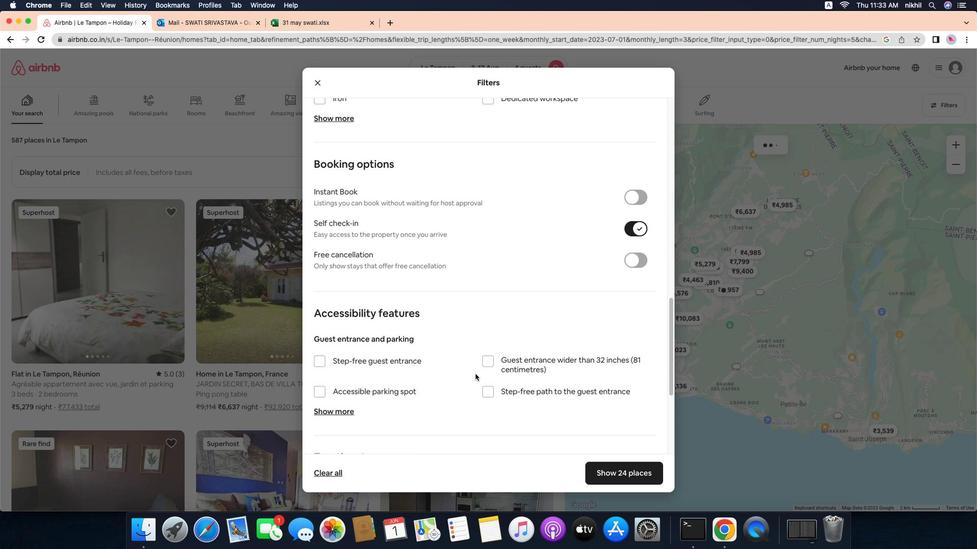 
Action: Mouse pressed left at (347, 323)
Screenshot: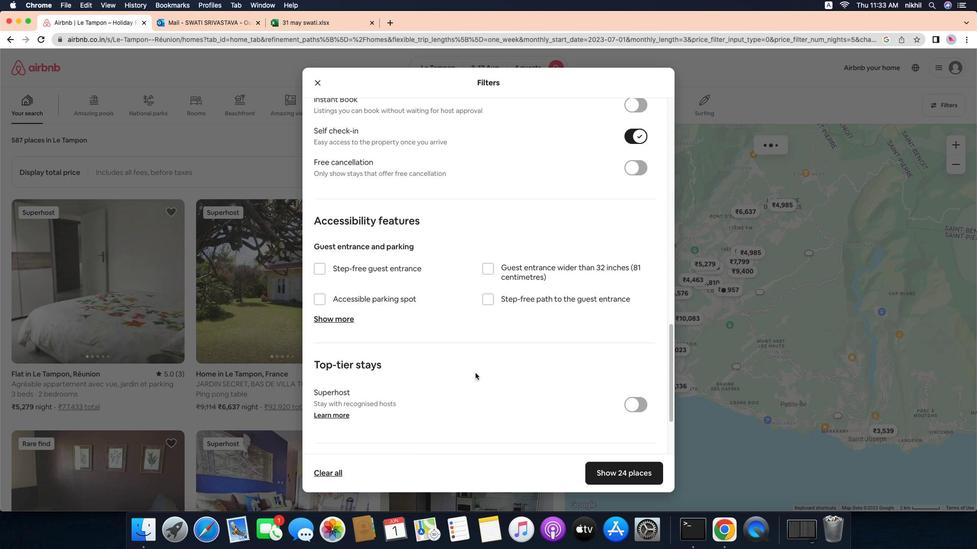 
Action: Mouse moved to (351, 322)
Screenshot: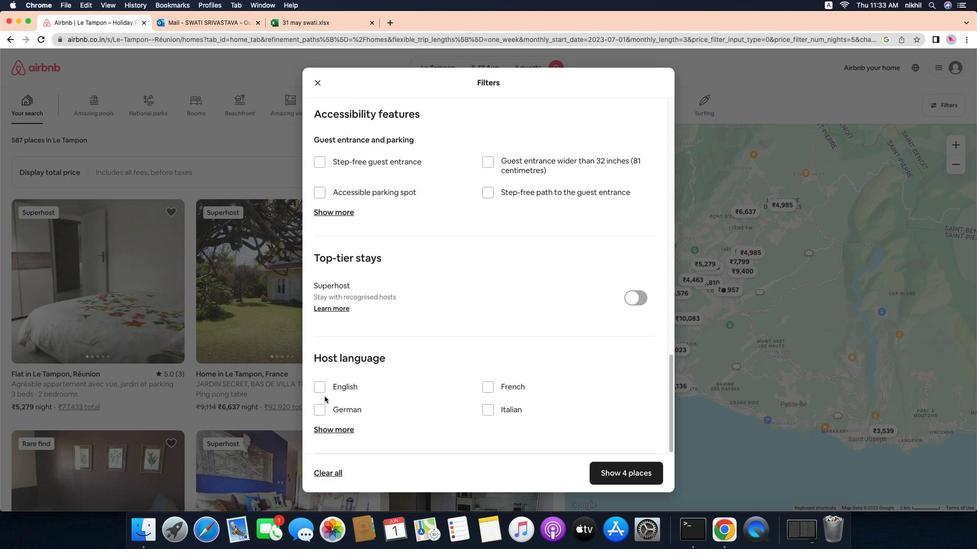 
Action: Mouse pressed left at (351, 322)
Screenshot: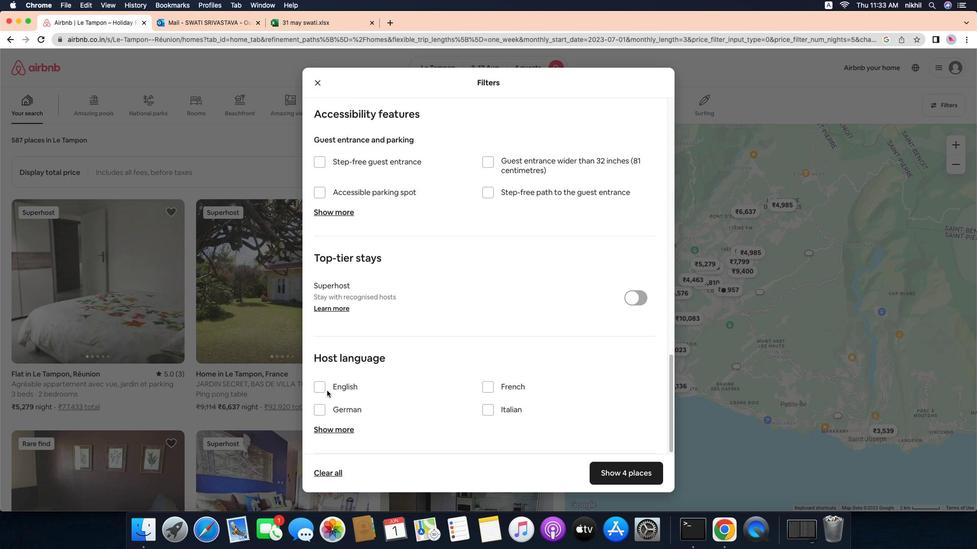 
Action: Mouse moved to (354, 322)
Screenshot: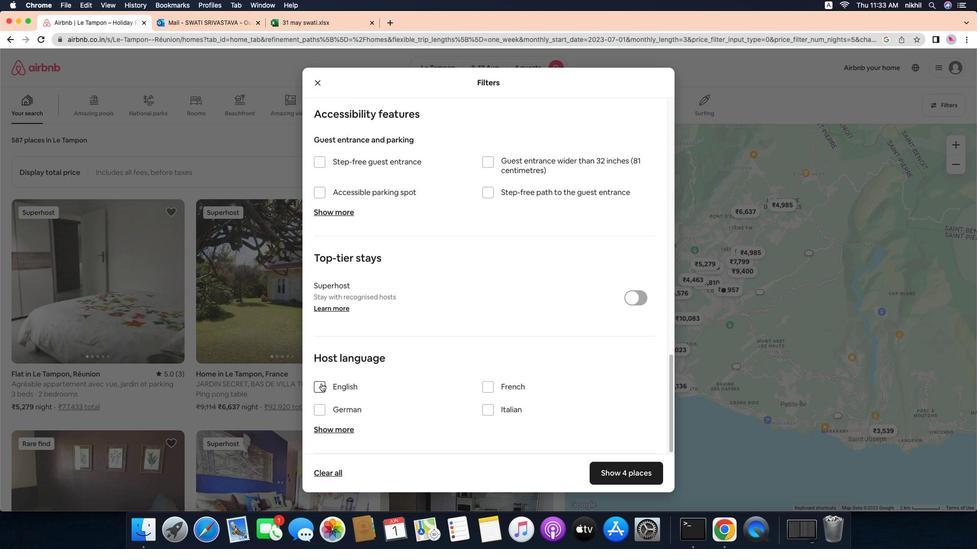 
Action: Mouse pressed left at (354, 322)
Screenshot: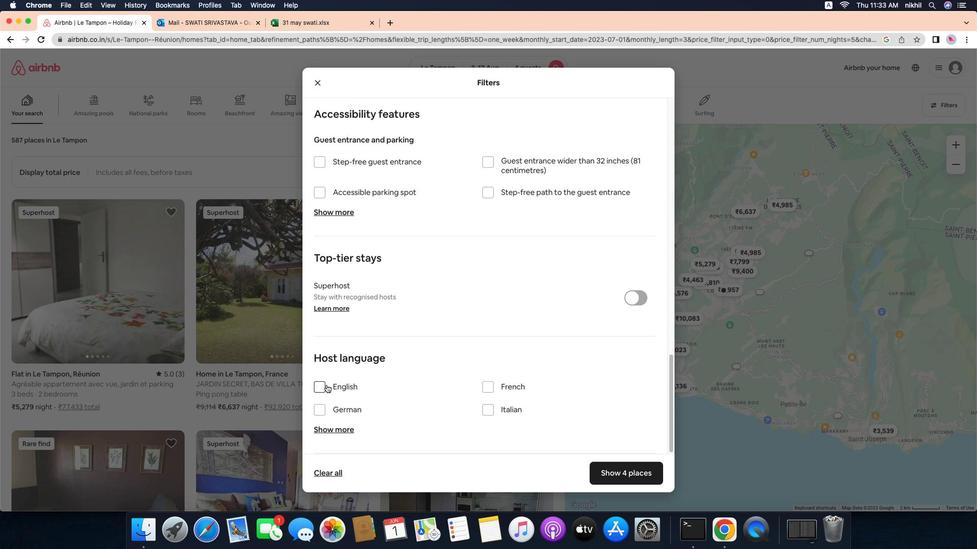 
Action: Mouse moved to (355, 322)
Screenshot: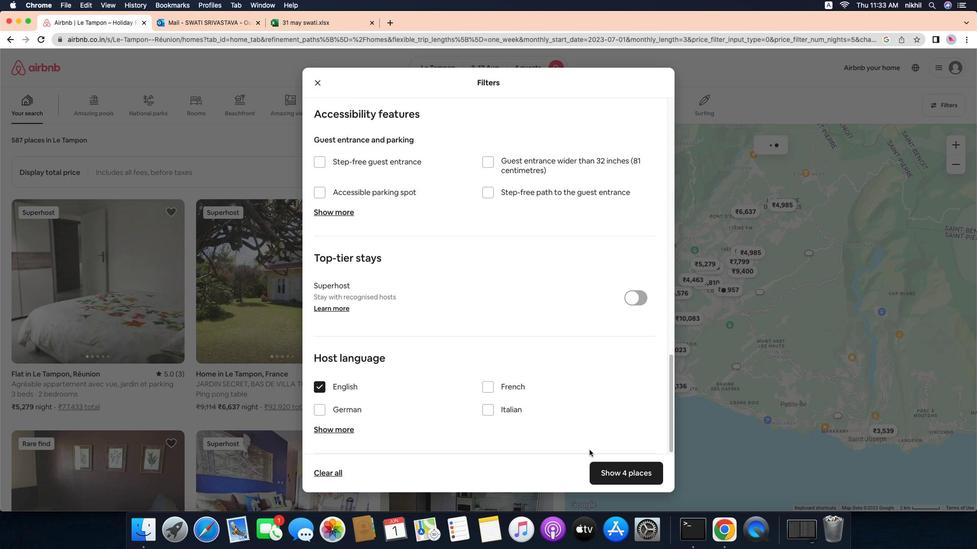 
Action: Mouse scrolled (355, 322) with delta (329, 343)
Screenshot: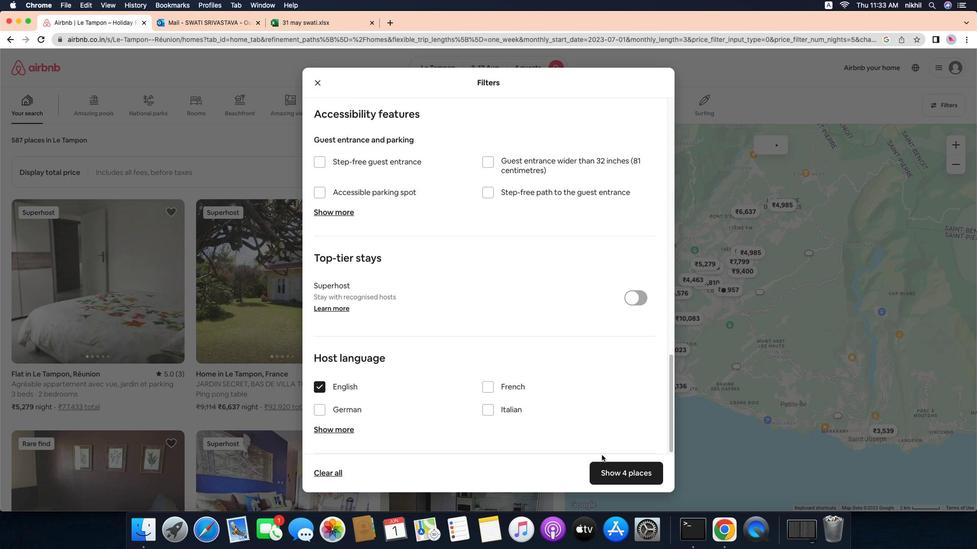 
Action: Mouse scrolled (355, 322) with delta (329, 343)
Screenshot: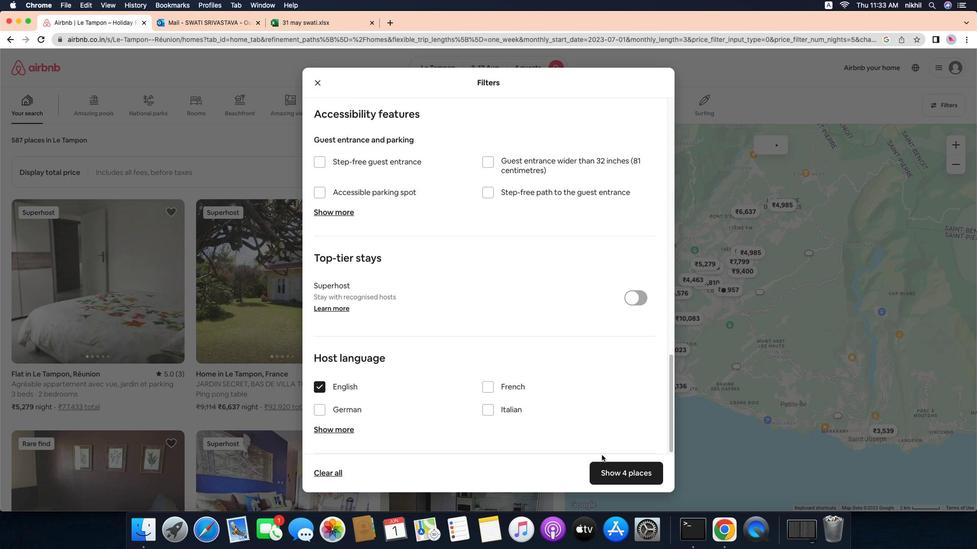 
Action: Mouse scrolled (355, 322) with delta (329, 344)
Screenshot: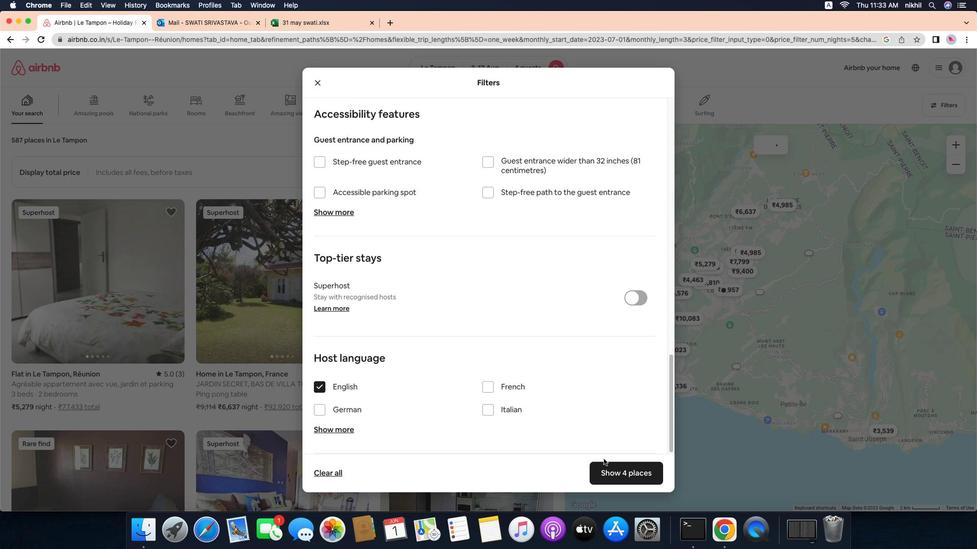 
Action: Mouse scrolled (355, 322) with delta (329, 344)
Screenshot: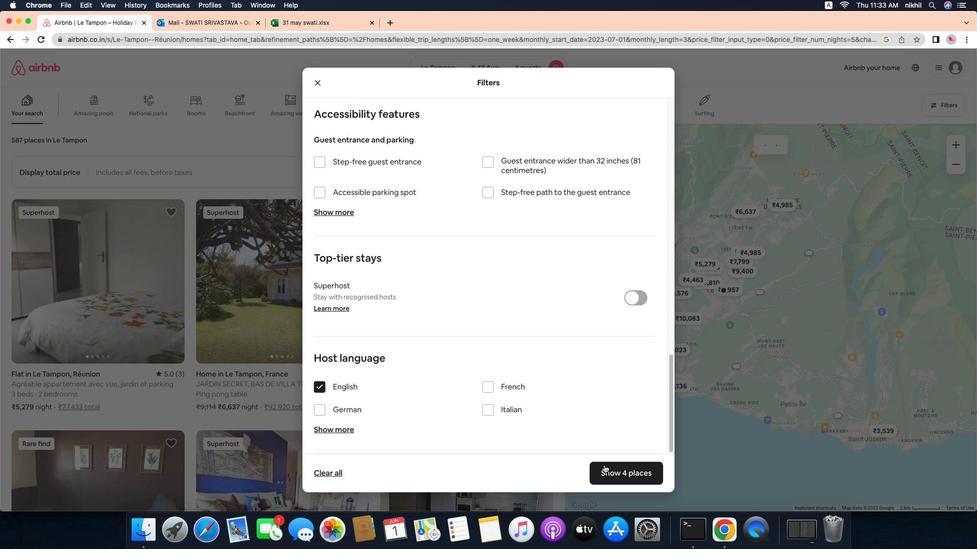
Action: Mouse moved to (358, 321)
Screenshot: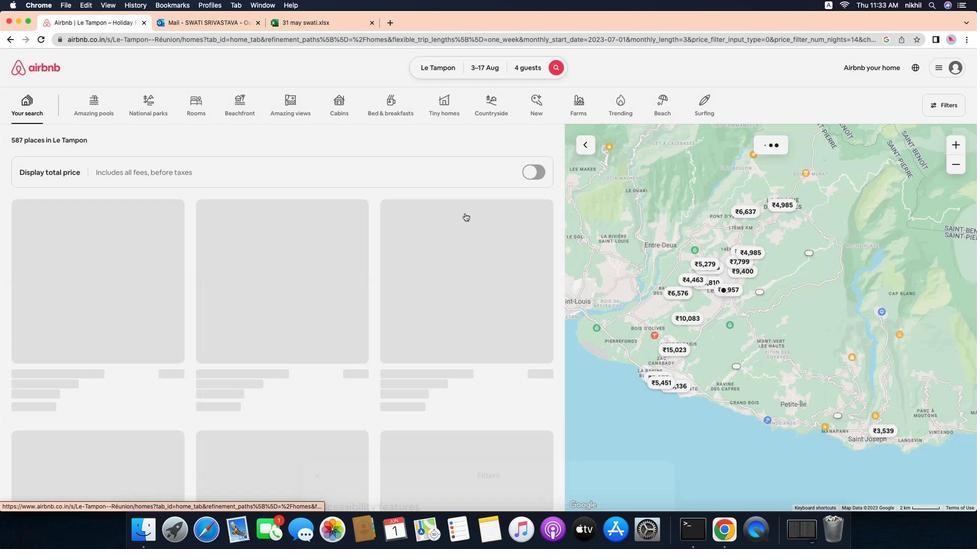 
Action: Mouse scrolled (358, 321) with delta (329, 343)
Screenshot: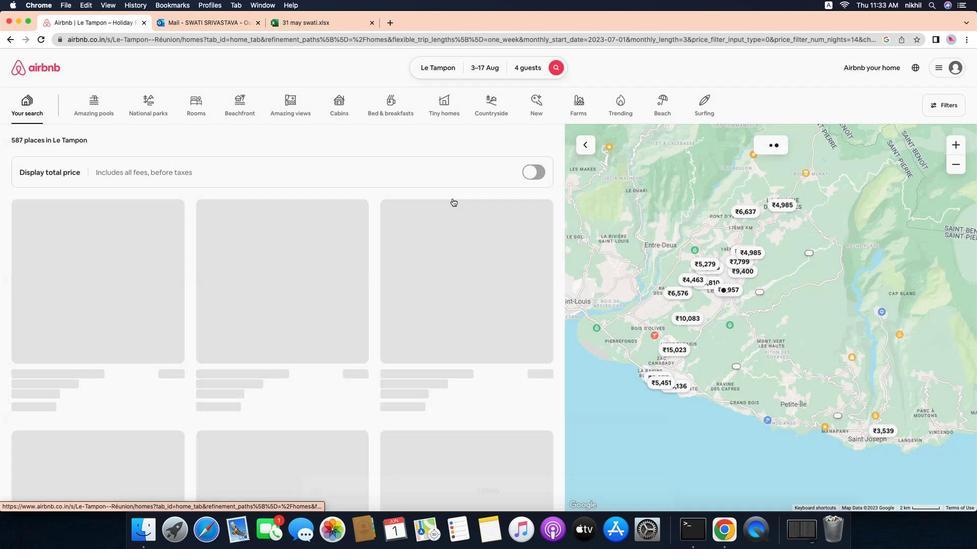 
Action: Mouse moved to (358, 321)
Screenshot: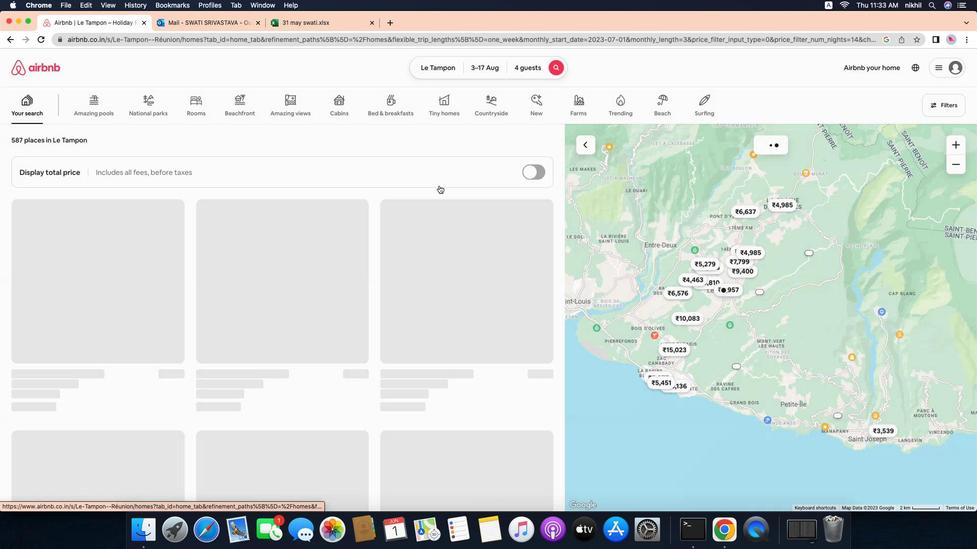 
Action: Mouse scrolled (358, 321) with delta (329, 343)
Screenshot: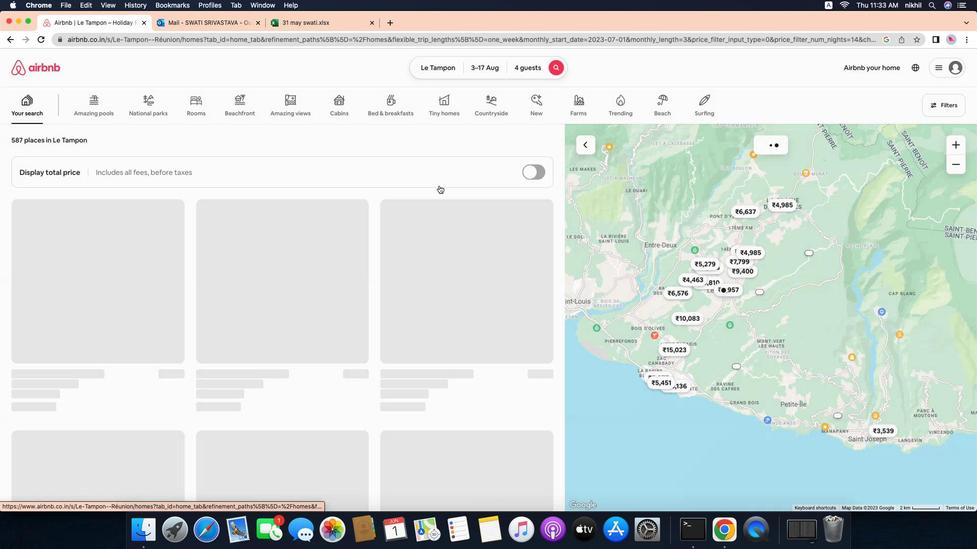 
Action: Mouse moved to (358, 321)
Screenshot: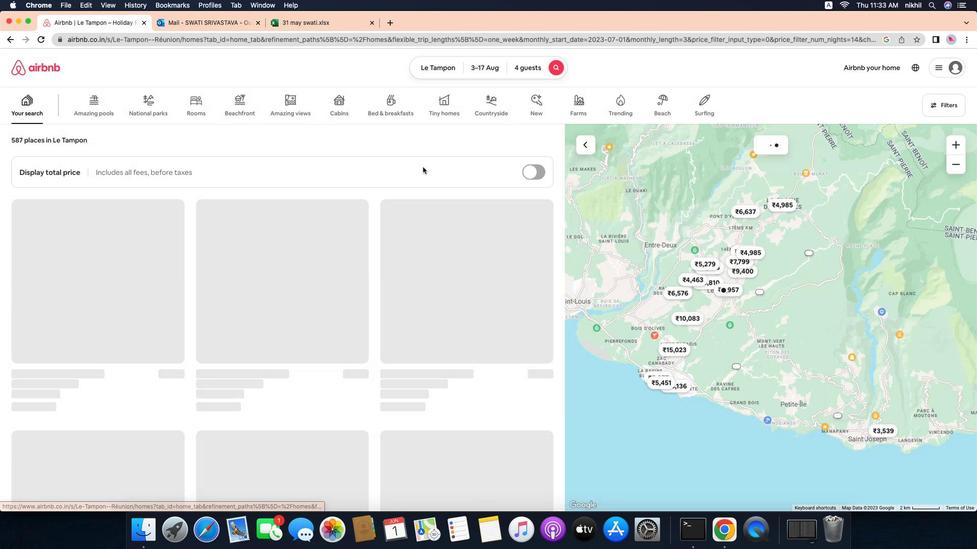 
Action: Mouse scrolled (358, 321) with delta (329, 344)
Screenshot: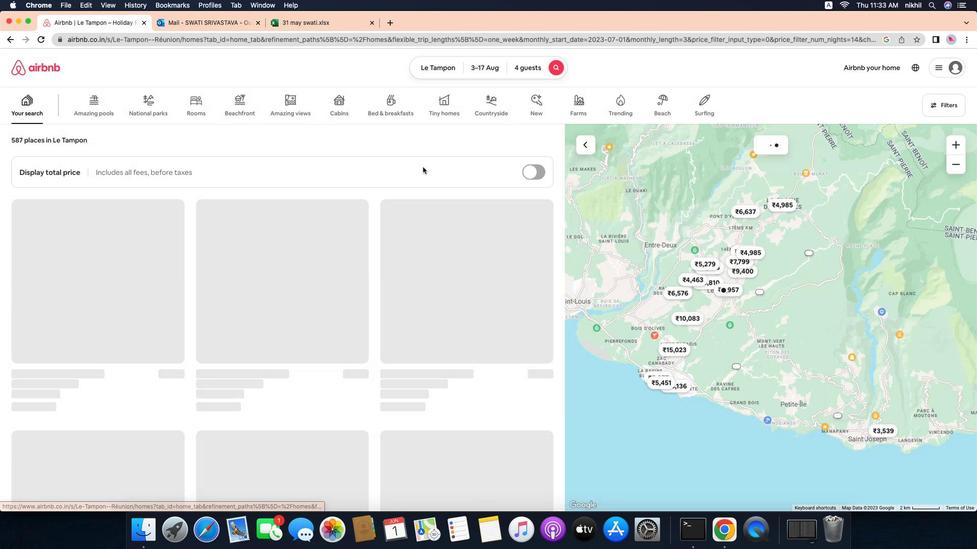 
Action: Mouse moved to (361, 324)
Screenshot: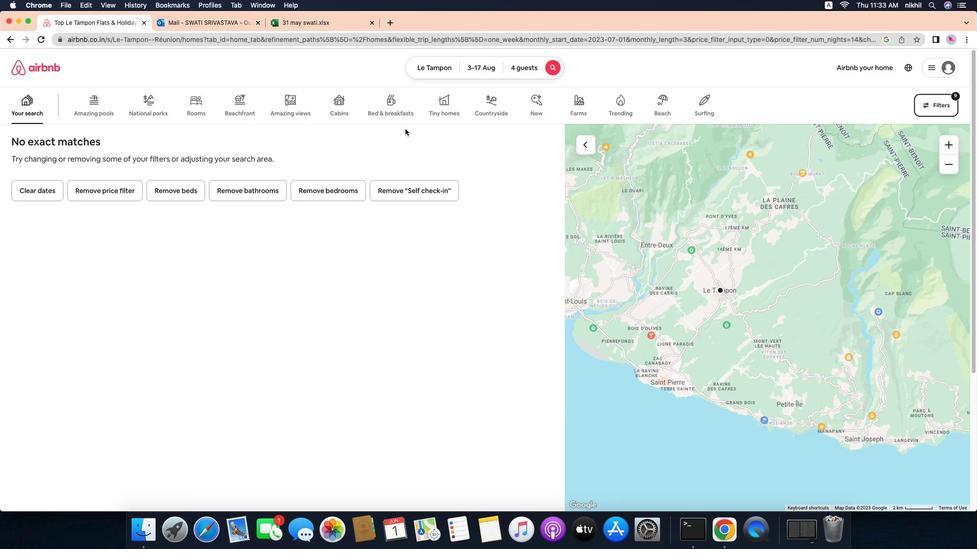 
Action: Mouse pressed left at (361, 324)
Screenshot: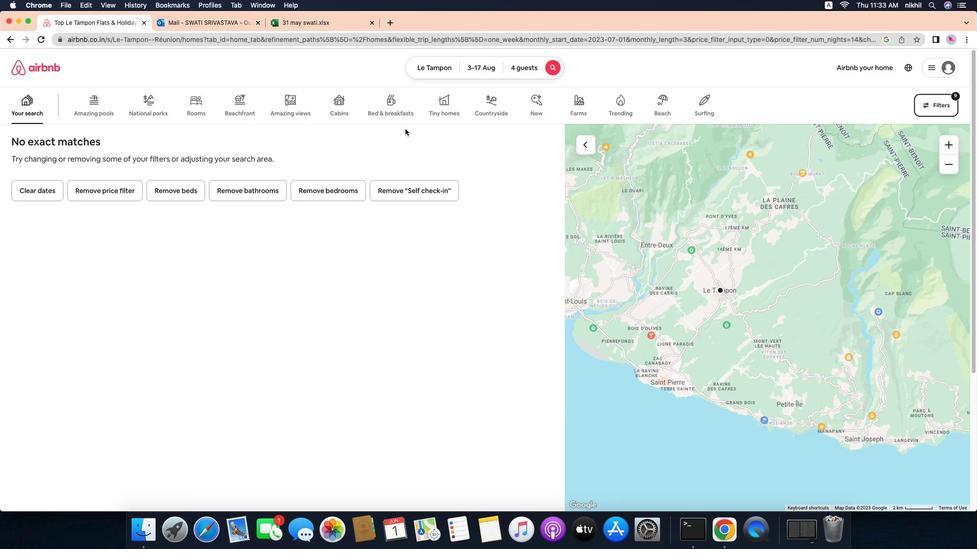 
Action: Mouse moved to (353, 322)
Screenshot: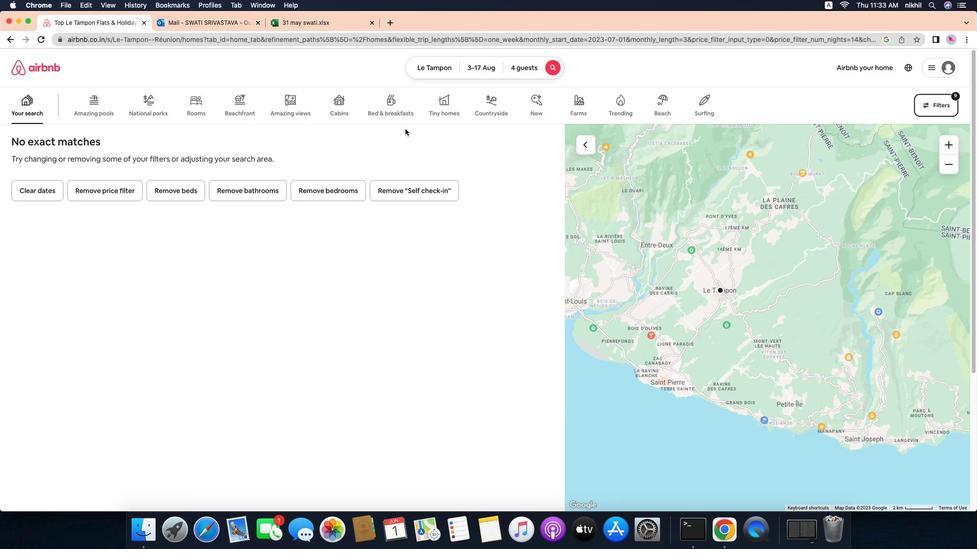 
Action: Mouse scrolled (353, 322) with delta (329, 343)
Screenshot: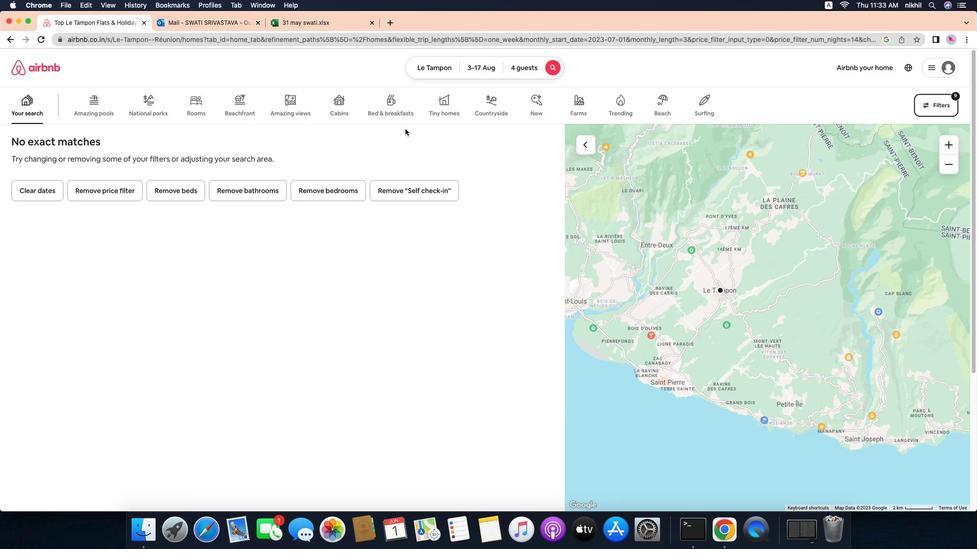 
Action: Mouse moved to (353, 322)
Screenshot: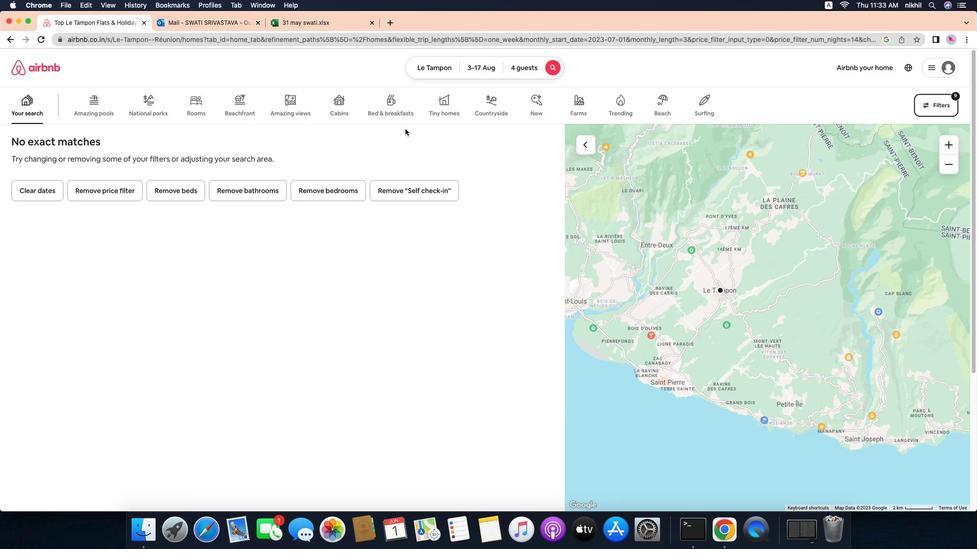 
Action: Mouse scrolled (353, 322) with delta (329, 343)
Screenshot: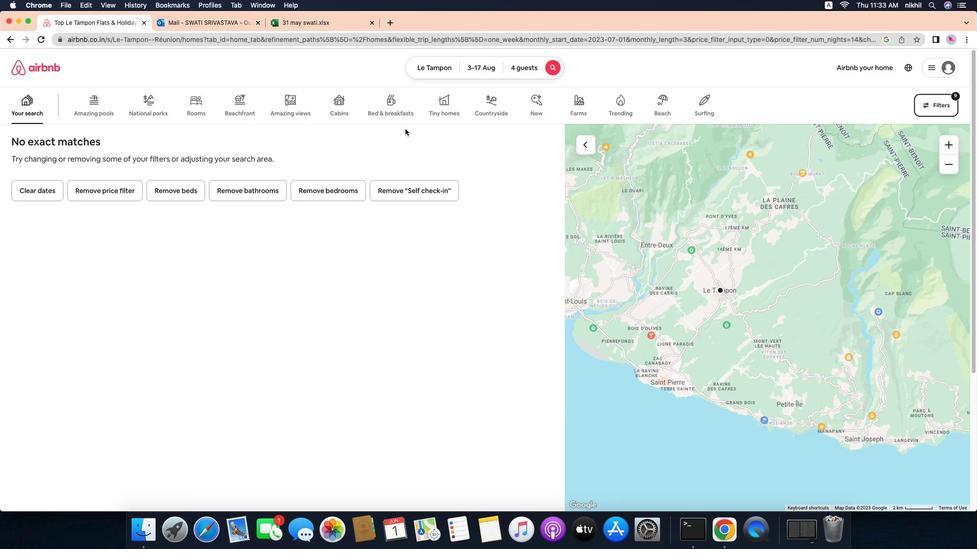 
Action: Mouse moved to (353, 322)
Screenshot: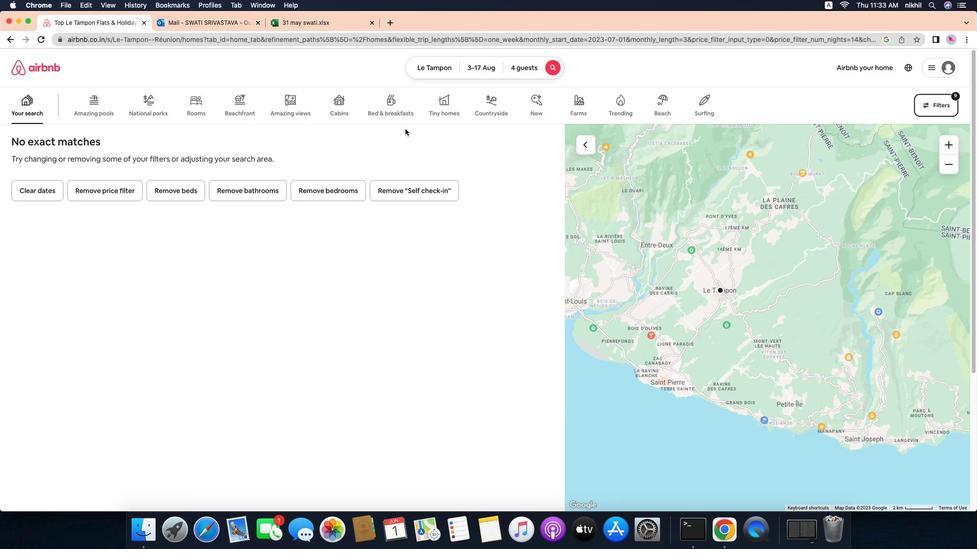 
Action: Mouse scrolled (353, 322) with delta (329, 344)
Screenshot: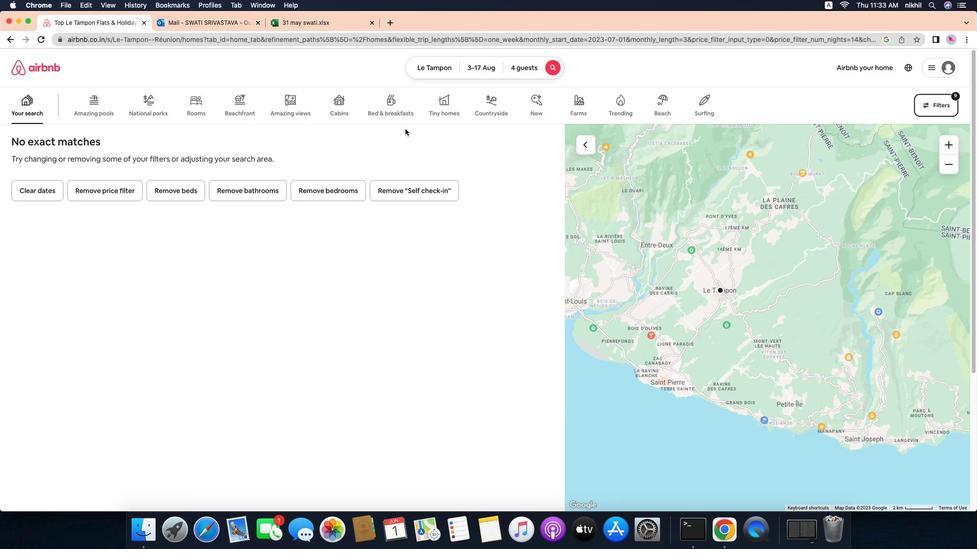 
Action: Mouse moved to (353, 322)
Screenshot: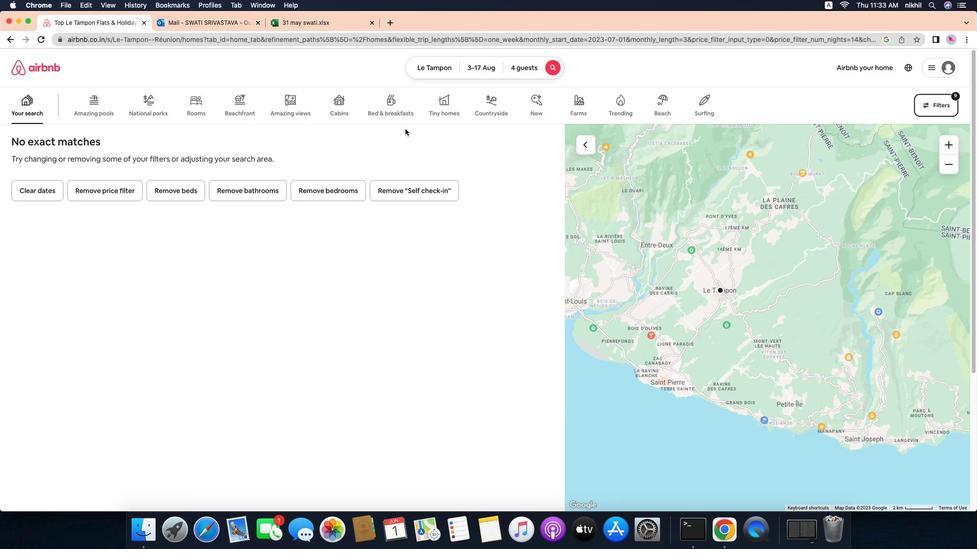 
Action: Mouse scrolled (353, 322) with delta (329, 343)
Screenshot: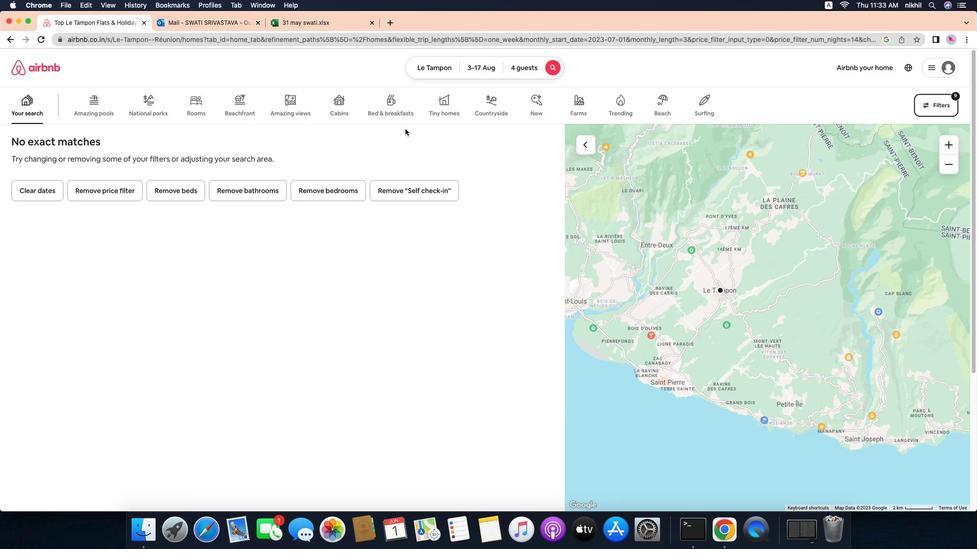 
Action: Mouse scrolled (353, 322) with delta (329, 343)
Screenshot: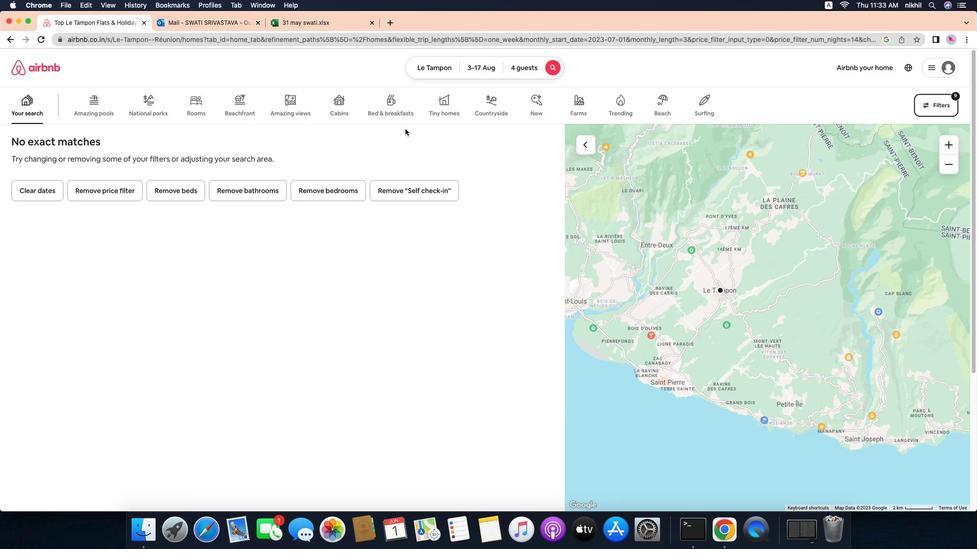 
Action: Mouse moved to (353, 322)
Screenshot: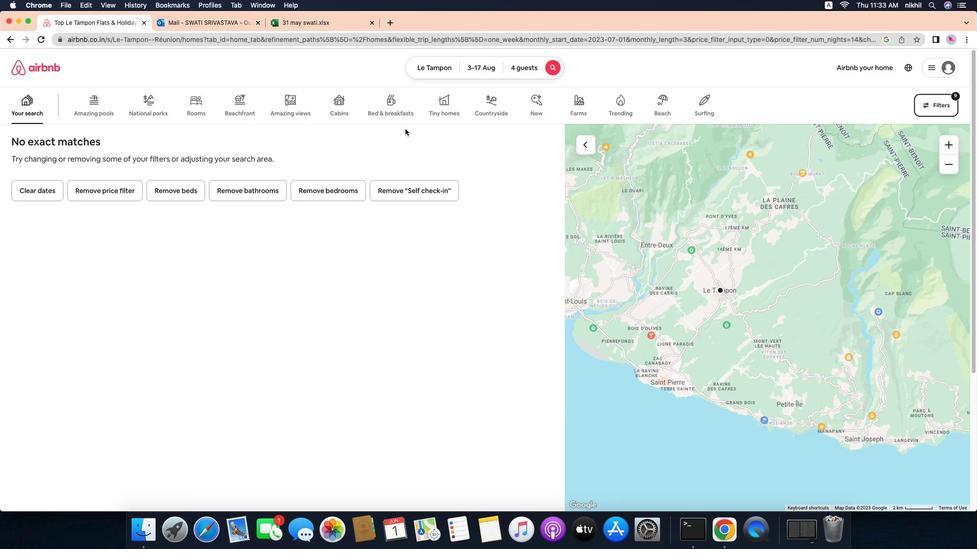 
Action: Mouse scrolled (353, 322) with delta (329, 344)
Screenshot: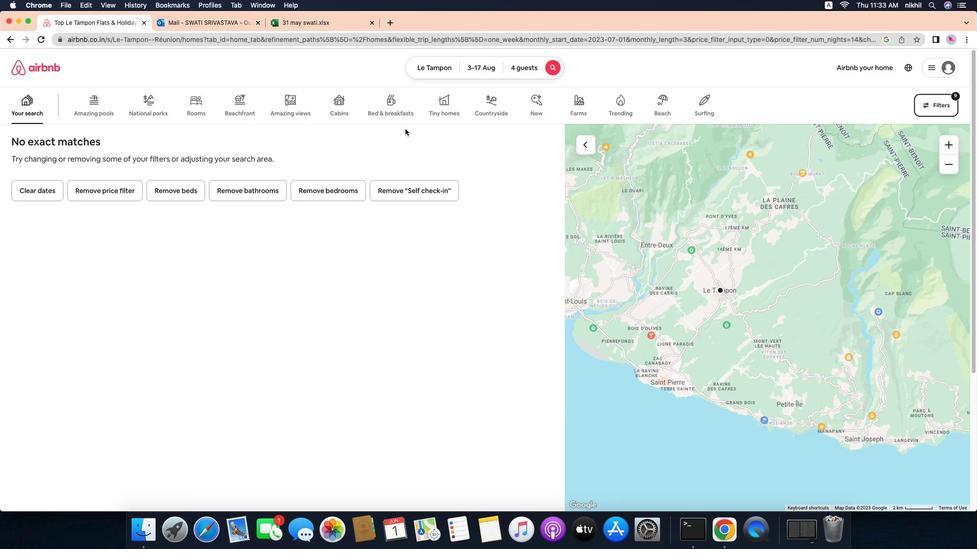 
Action: Mouse moved to (353, 322)
Screenshot: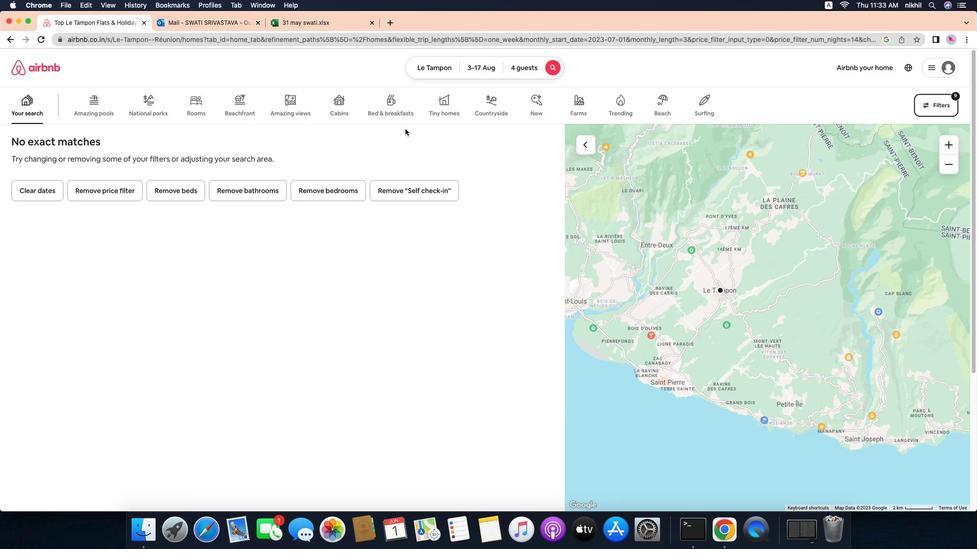 
Action: Mouse scrolled (353, 322) with delta (329, 344)
Screenshot: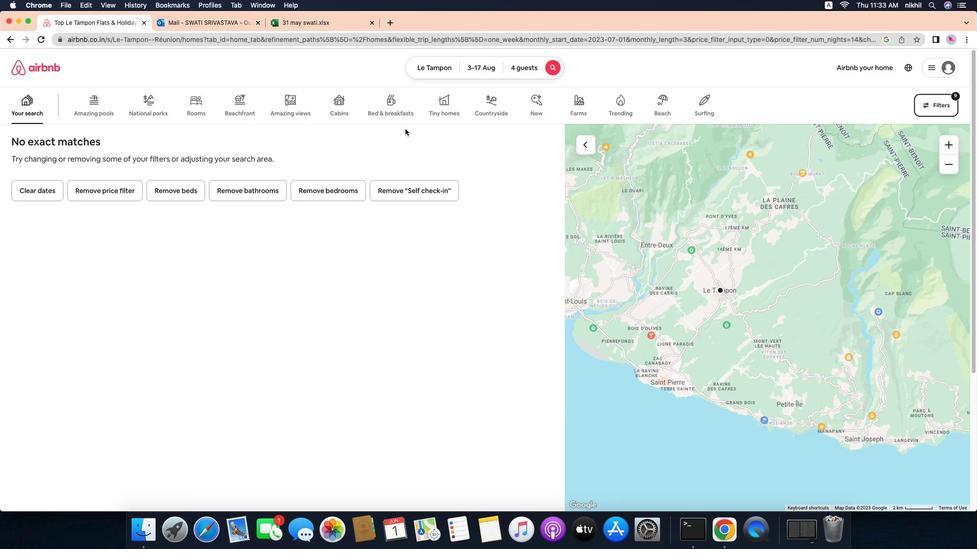 
Action: Mouse moved to (345, 322)
Screenshot: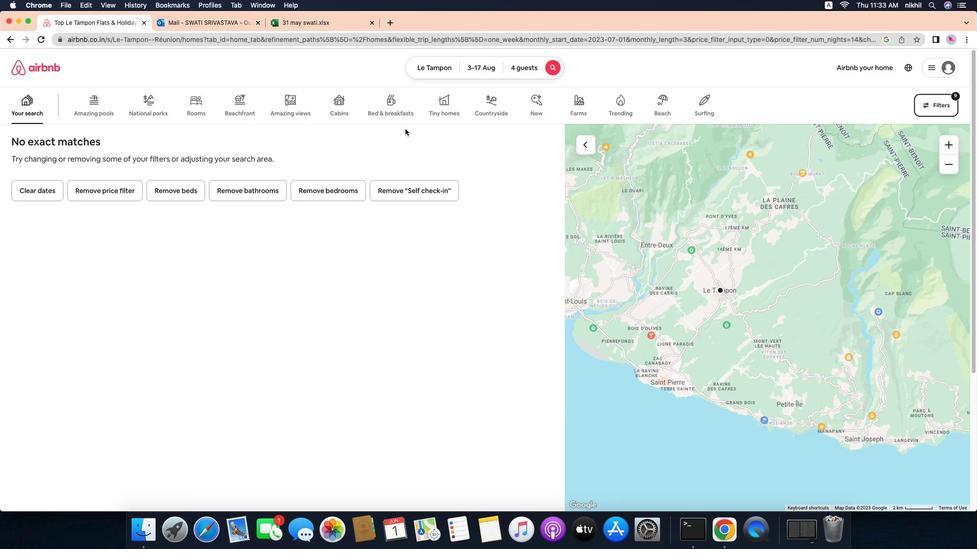 
Action: Mouse pressed left at (345, 322)
Screenshot: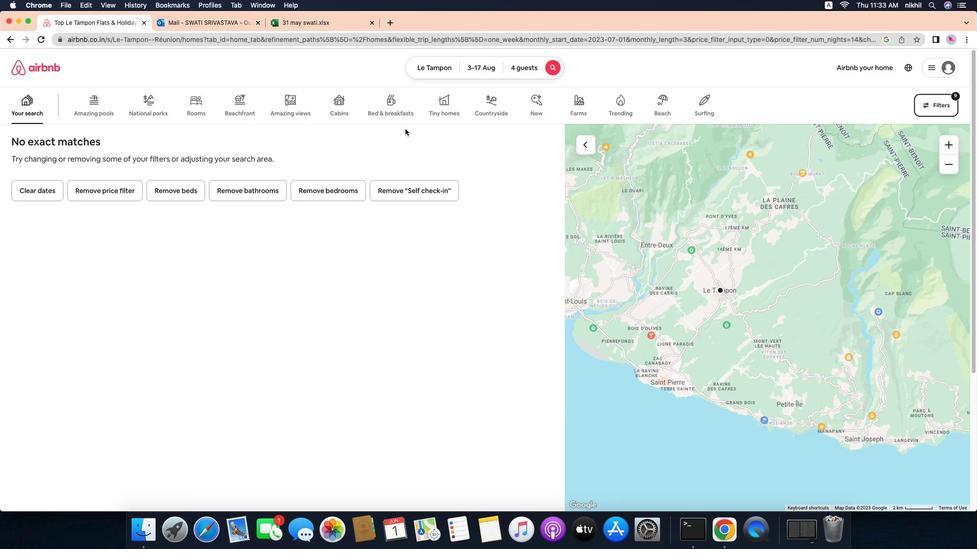 
Action: Mouse moved to (359, 317)
Screenshot: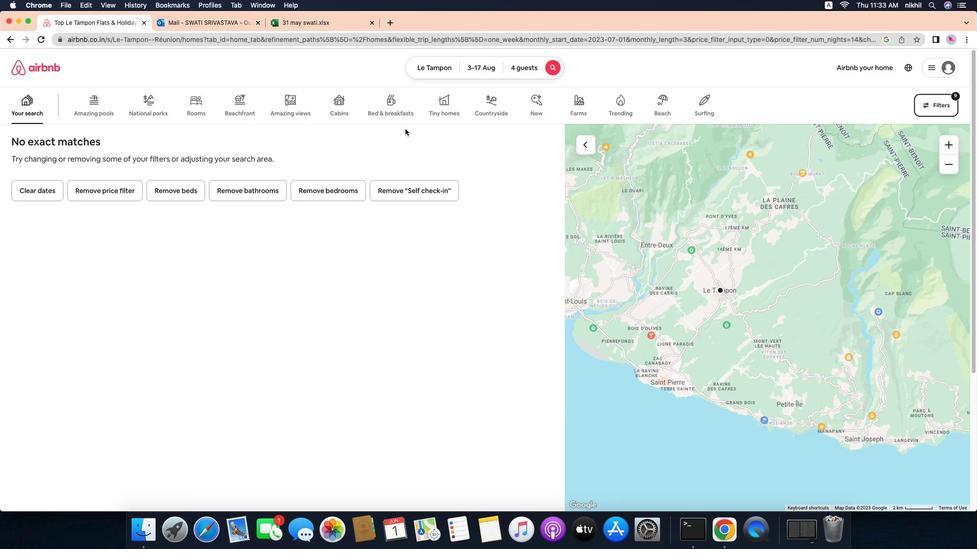 
Action: Mouse pressed left at (359, 317)
Screenshot: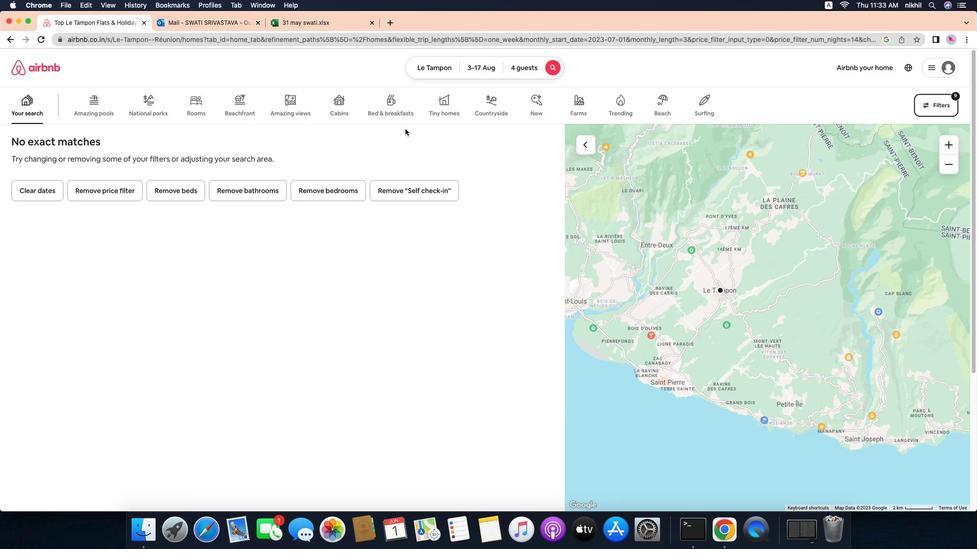 
Action: Mouse moved to (349, 336)
Screenshot: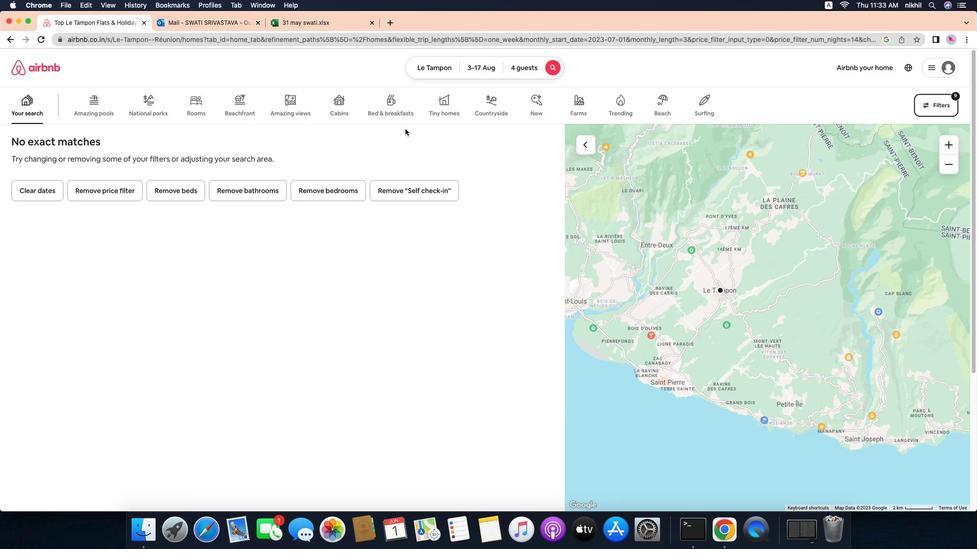 
